 Task: Add a condition where "Channel Is Satisfaction prediction" in new tickets in your groups.
Action: Mouse moved to (144, 502)
Screenshot: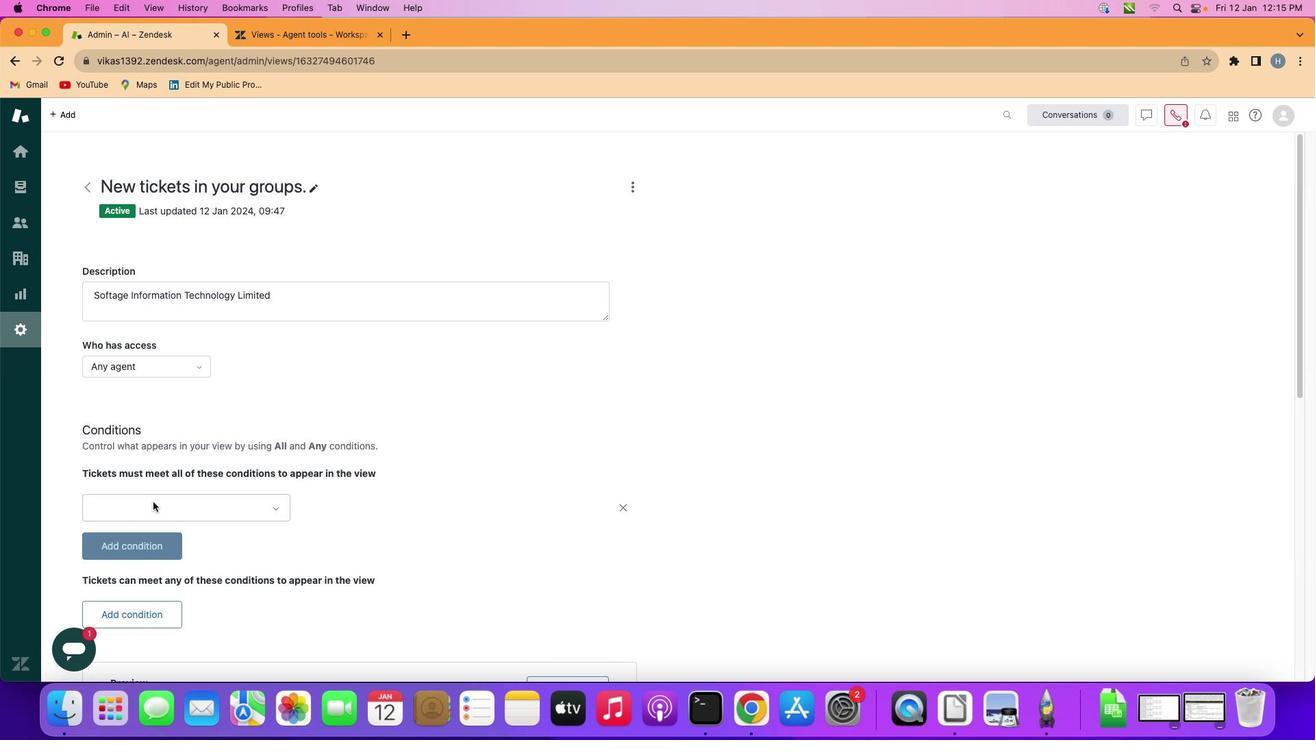 
Action: Mouse pressed left at (144, 502)
Screenshot: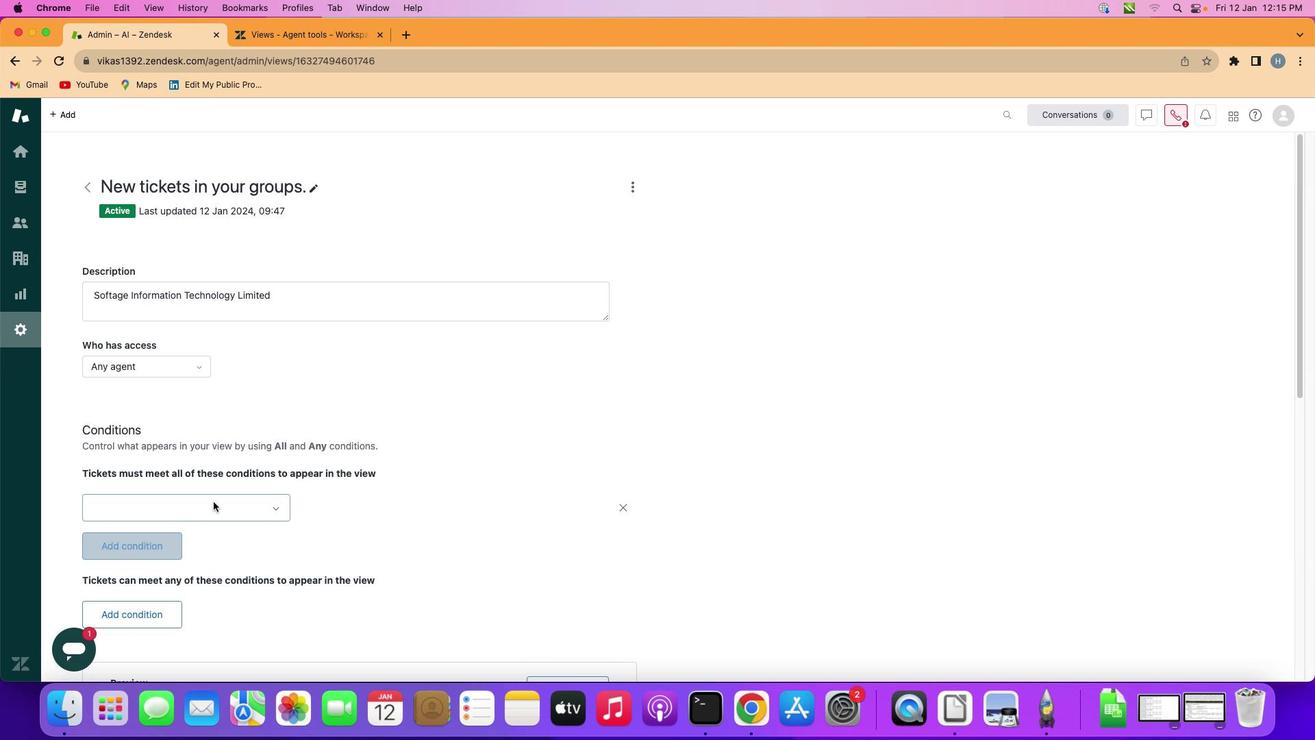 
Action: Mouse moved to (229, 503)
Screenshot: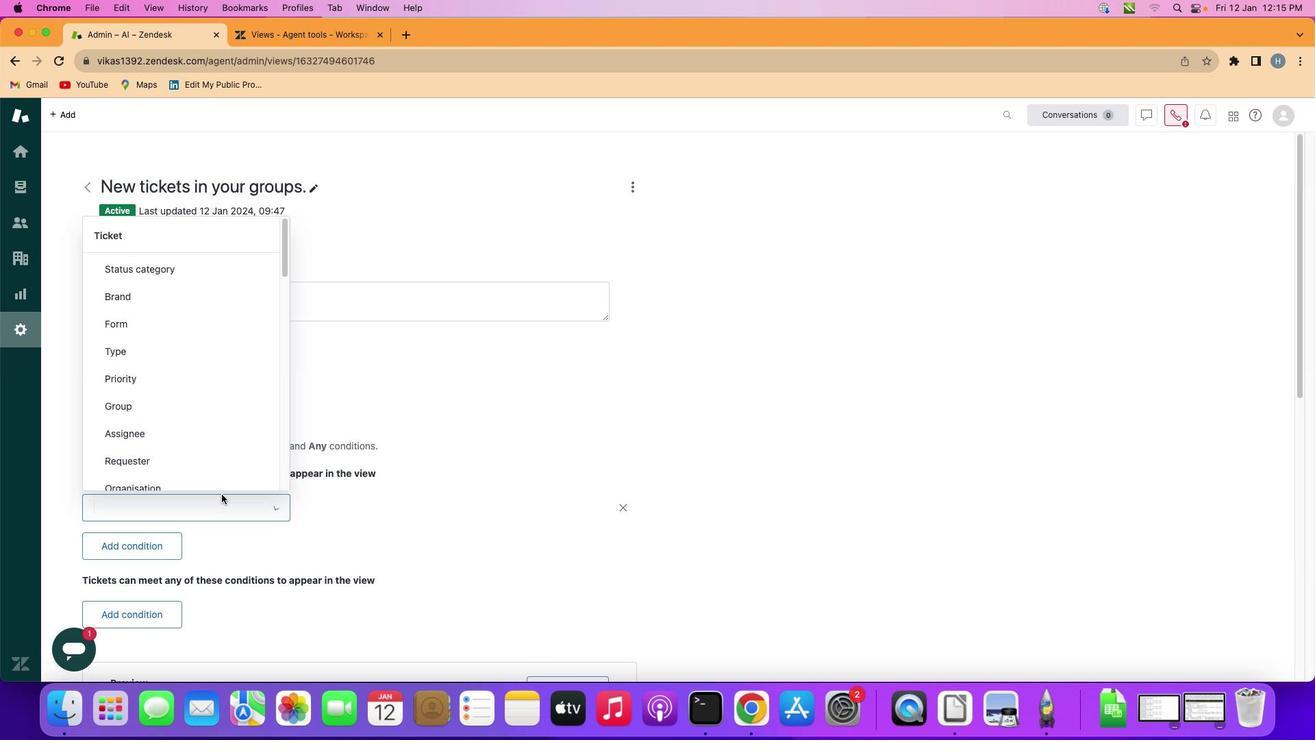 
Action: Mouse pressed left at (229, 503)
Screenshot: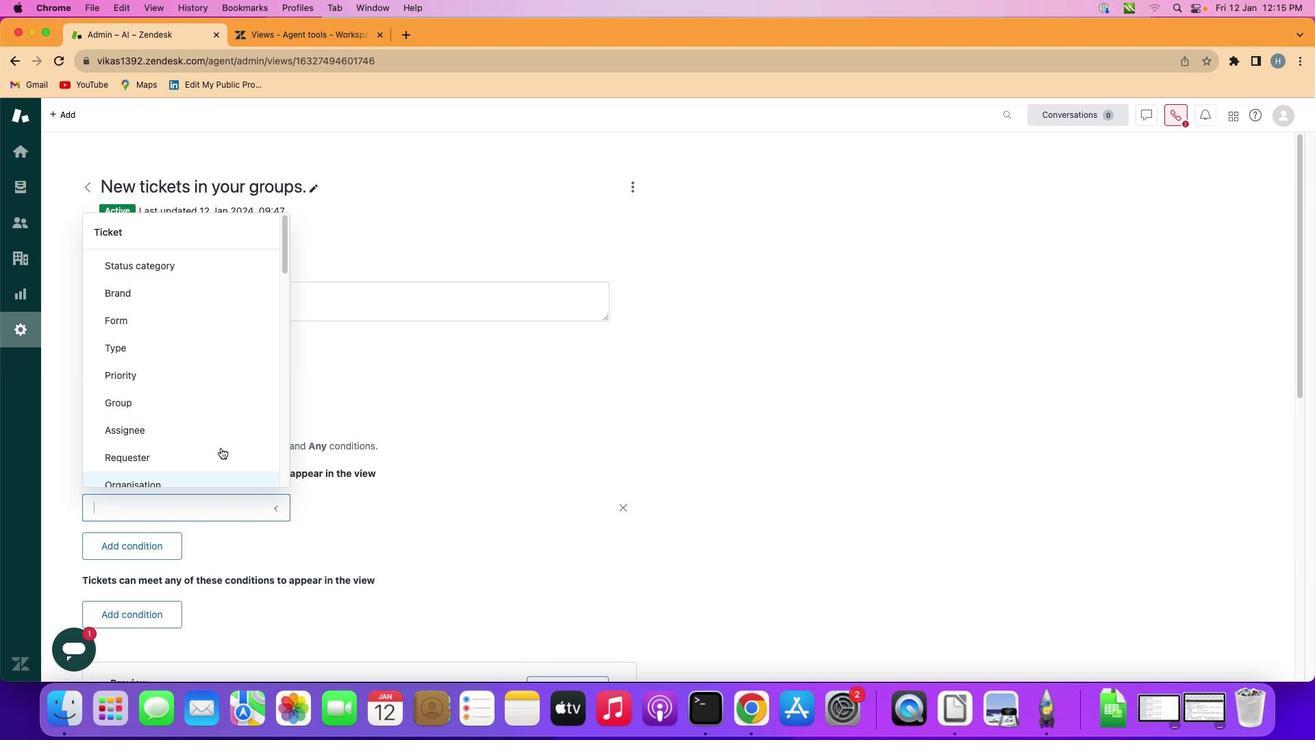 
Action: Mouse moved to (209, 357)
Screenshot: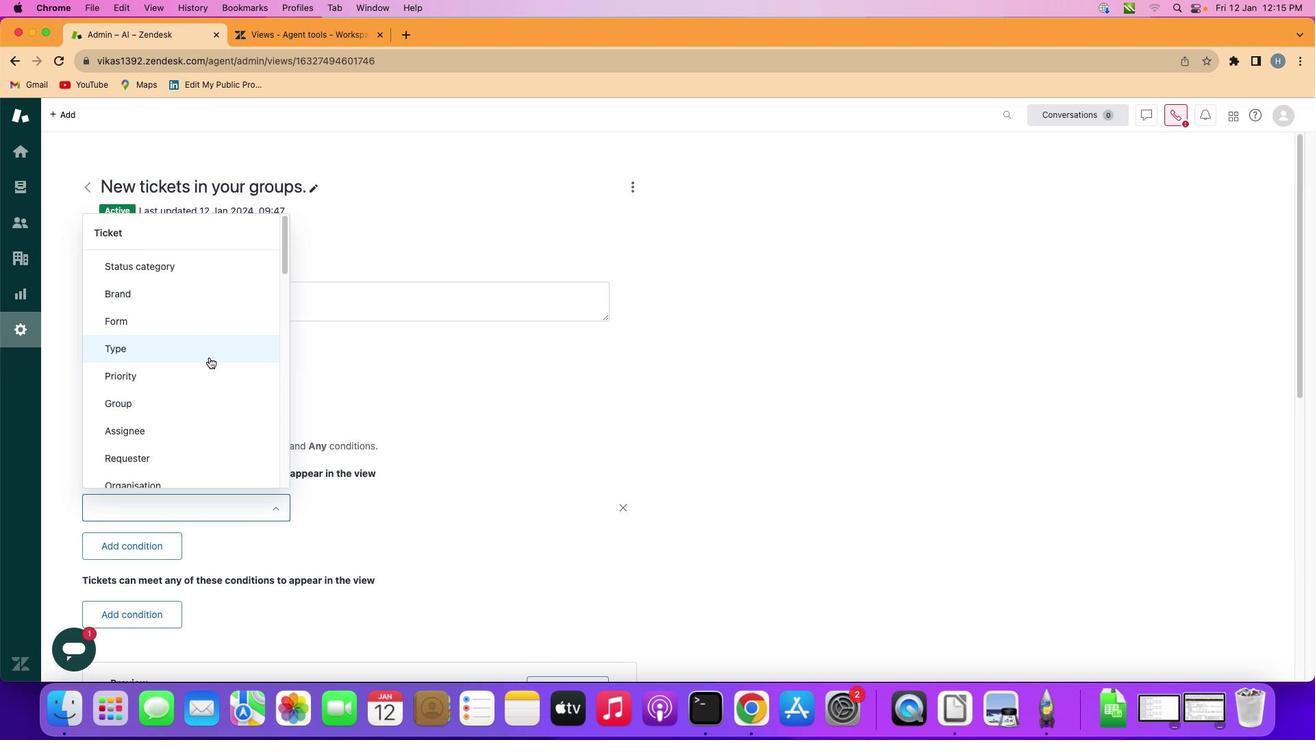 
Action: Mouse scrolled (209, 357) with delta (0, 0)
Screenshot: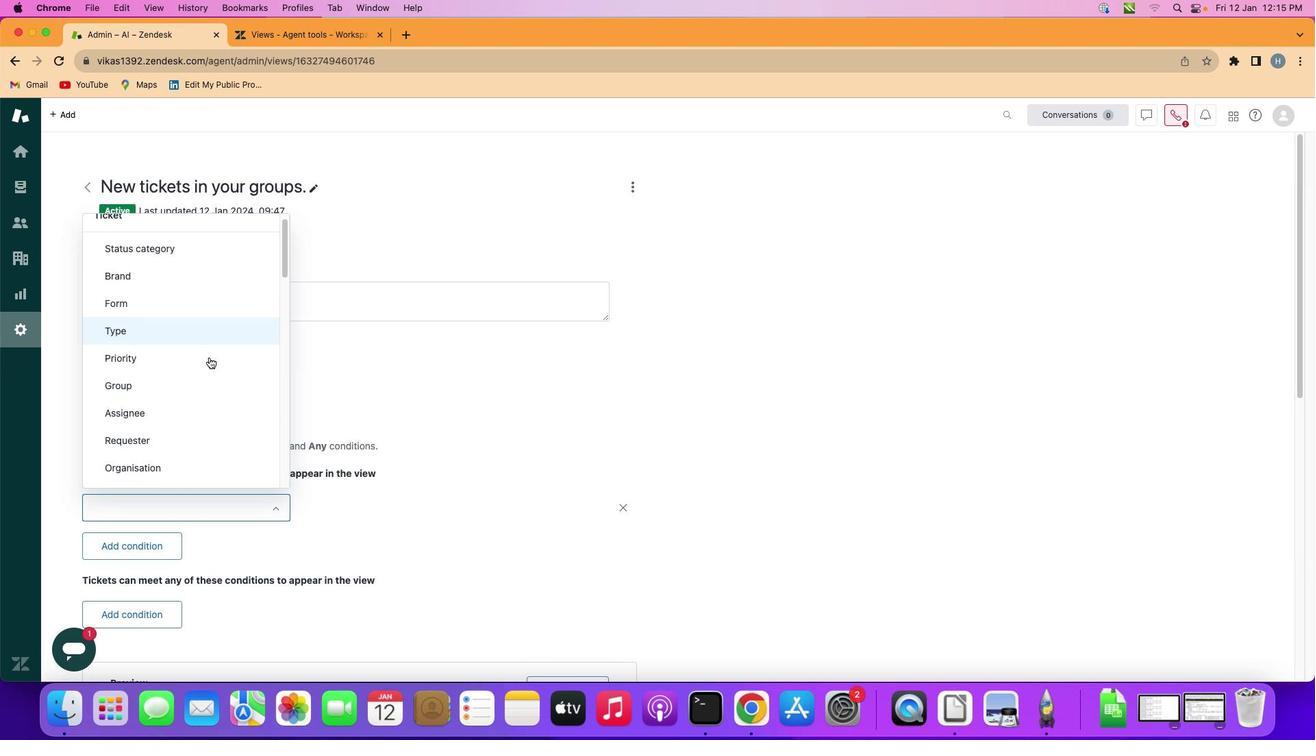 
Action: Mouse scrolled (209, 357) with delta (0, 0)
Screenshot: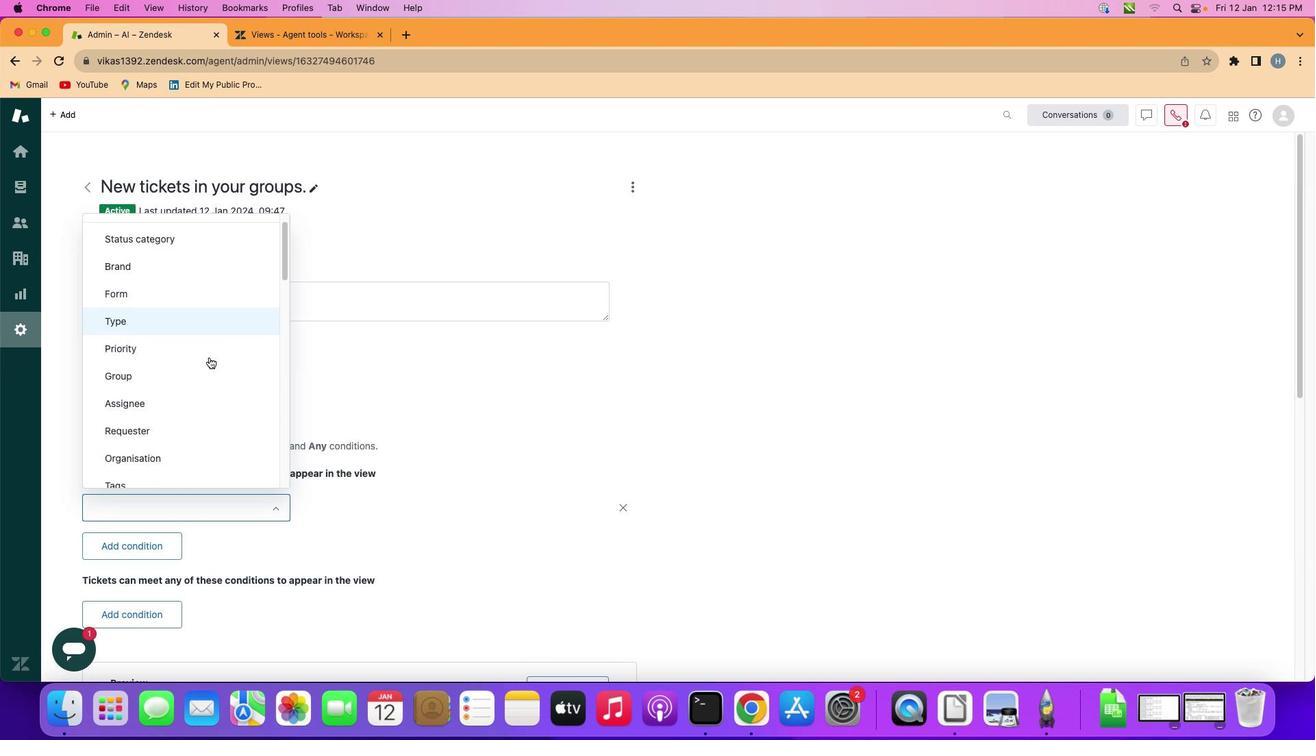 
Action: Mouse scrolled (209, 357) with delta (0, 0)
Screenshot: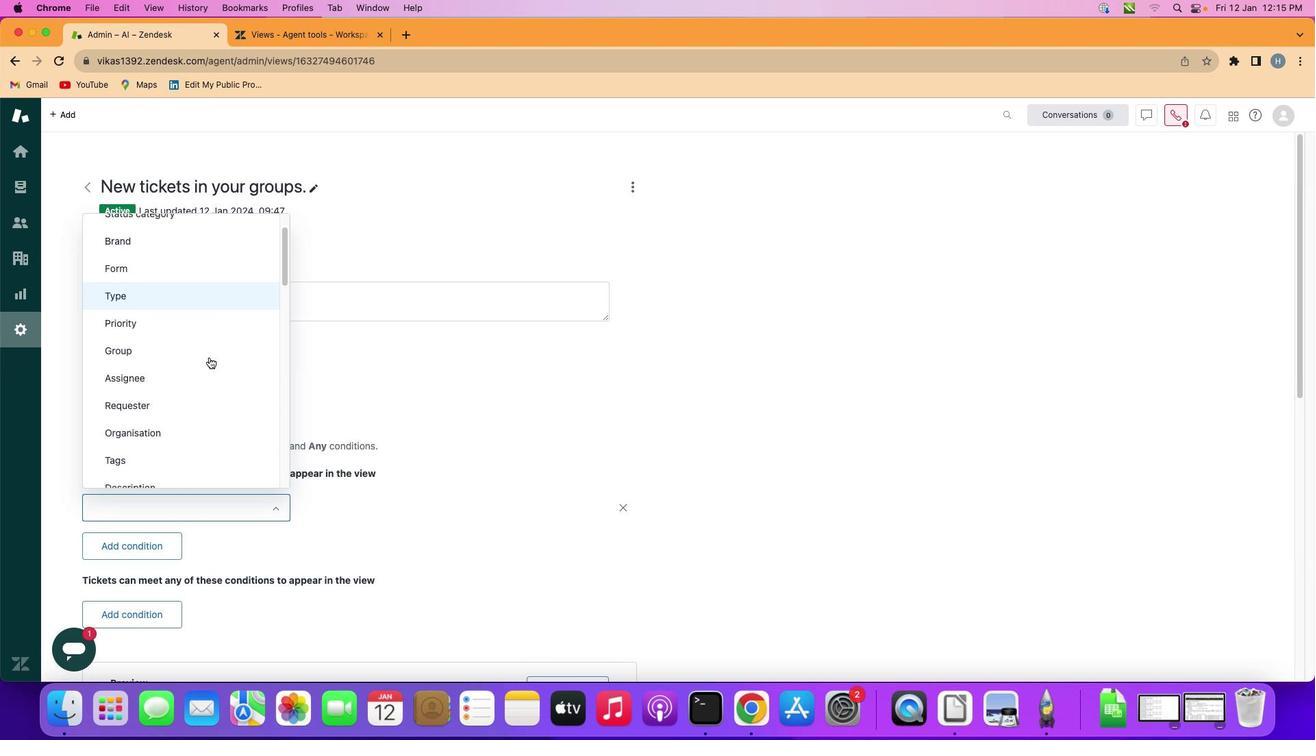 
Action: Mouse scrolled (209, 357) with delta (0, 0)
Screenshot: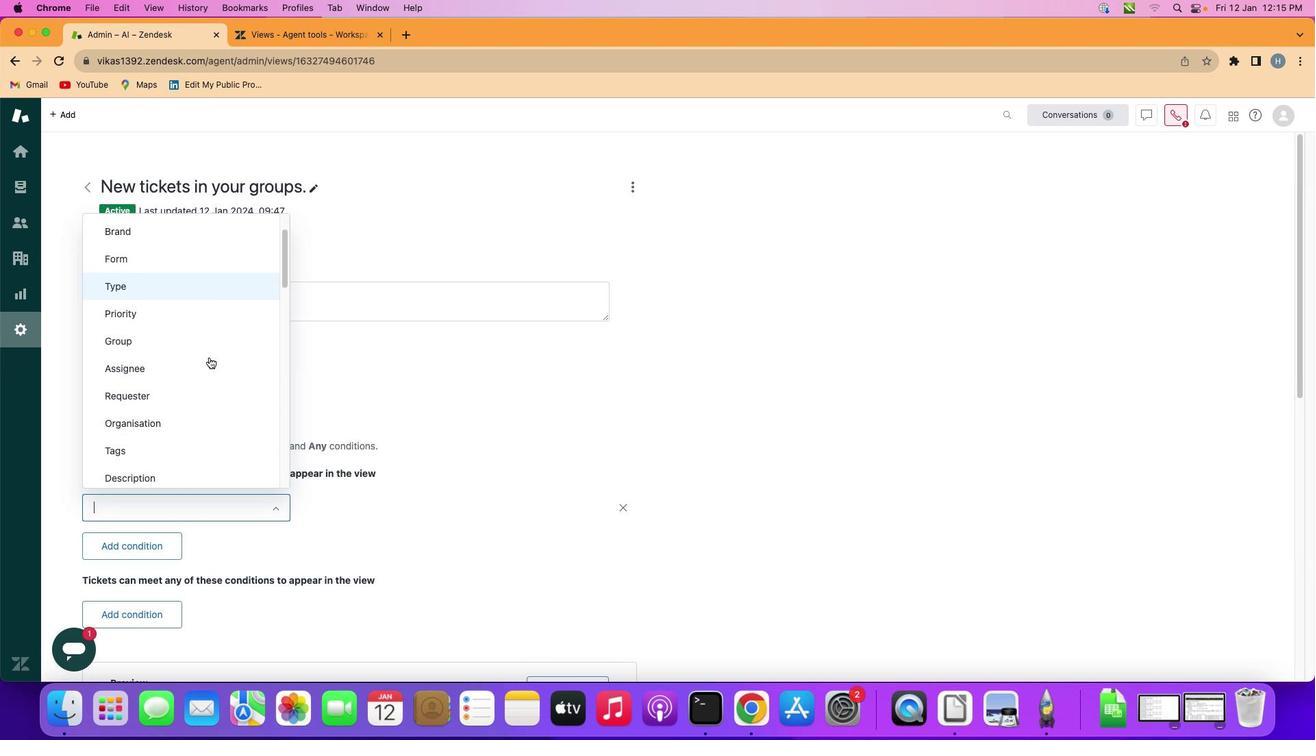 
Action: Mouse moved to (209, 357)
Screenshot: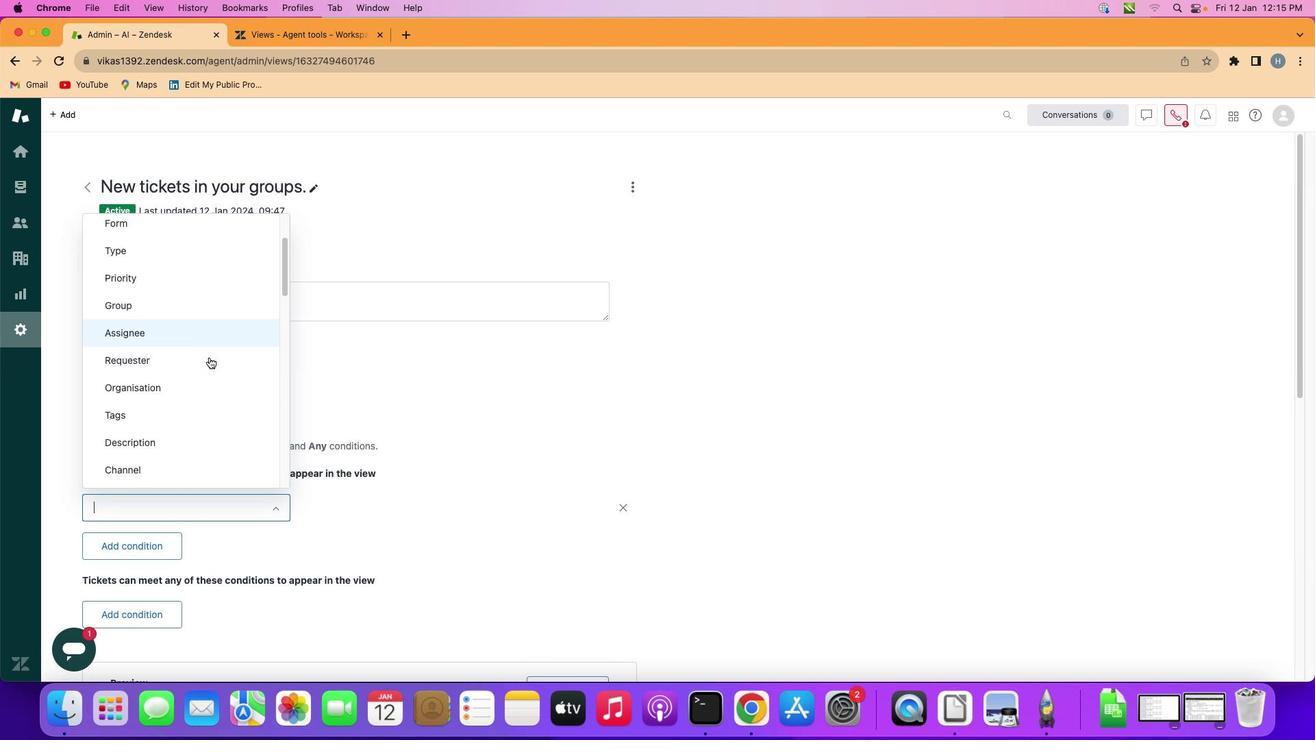 
Action: Mouse scrolled (209, 357) with delta (0, 0)
Screenshot: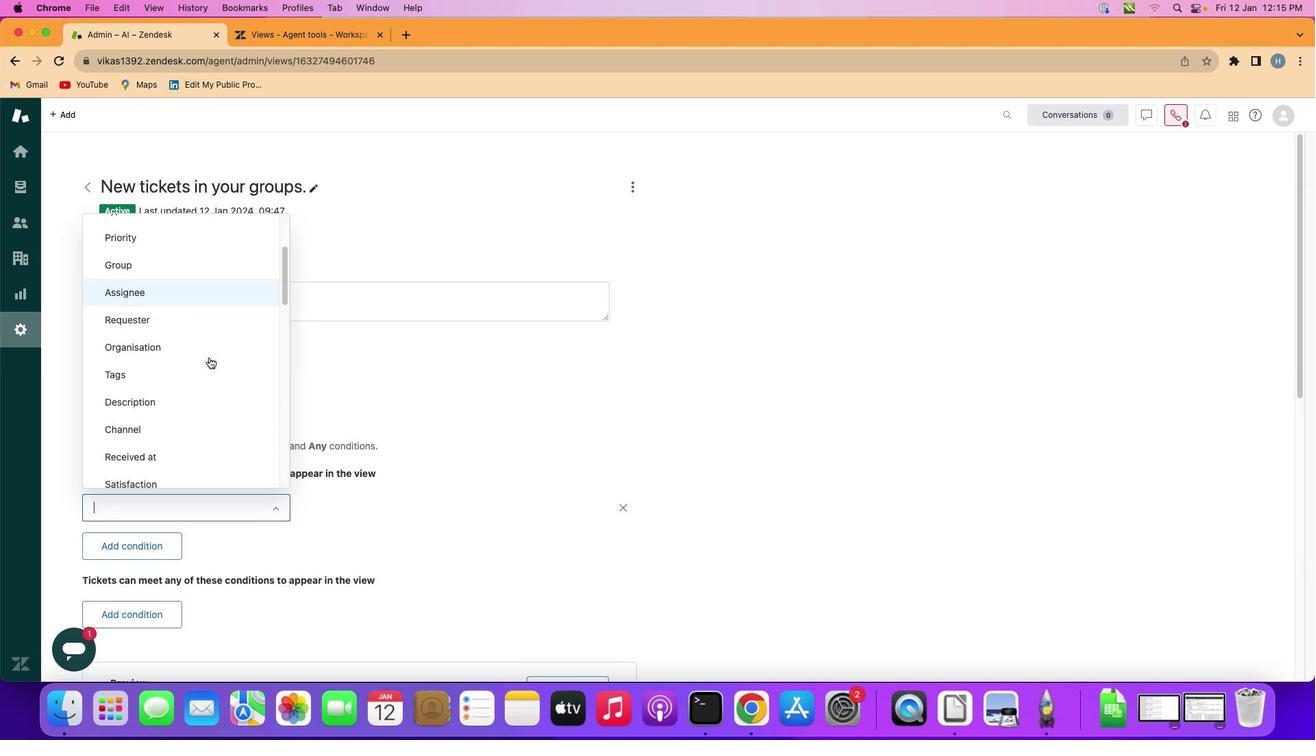 
Action: Mouse scrolled (209, 357) with delta (0, 0)
Screenshot: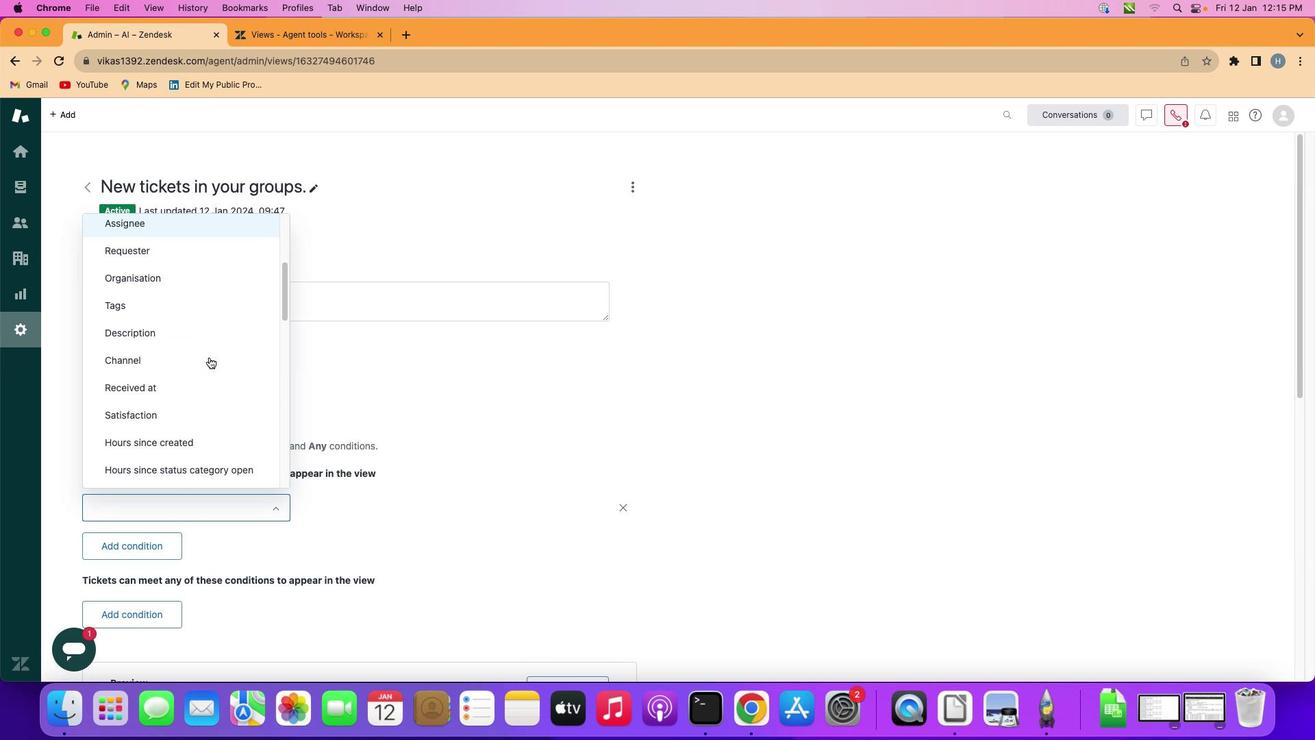
Action: Mouse scrolled (209, 357) with delta (0, 0)
Screenshot: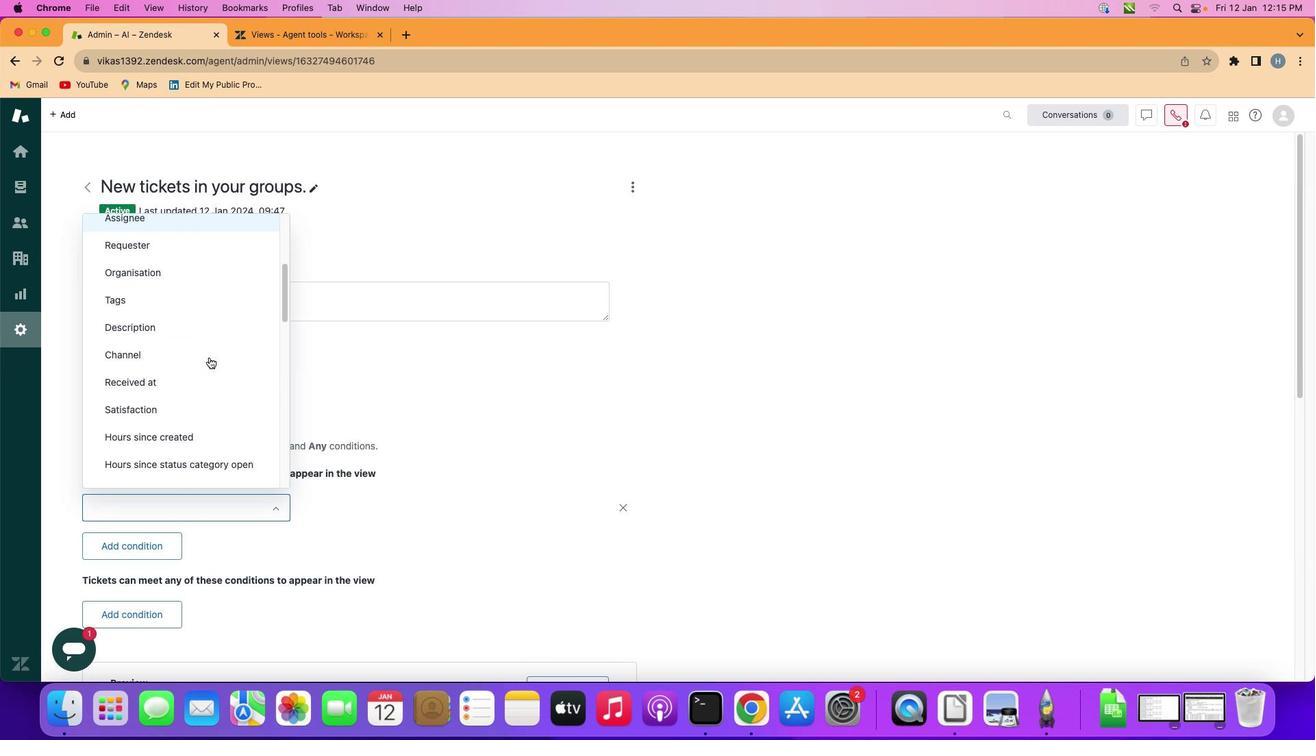 
Action: Mouse scrolled (209, 357) with delta (0, 0)
Screenshot: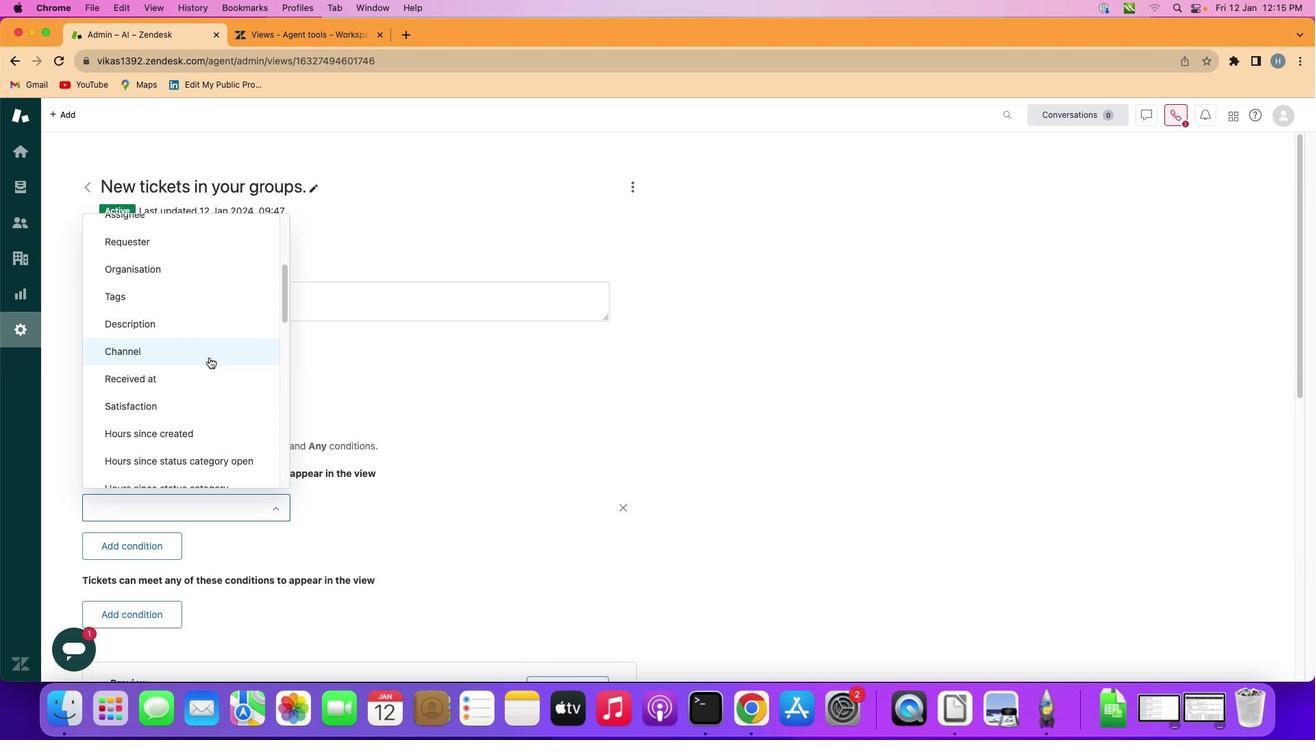 
Action: Mouse moved to (211, 357)
Screenshot: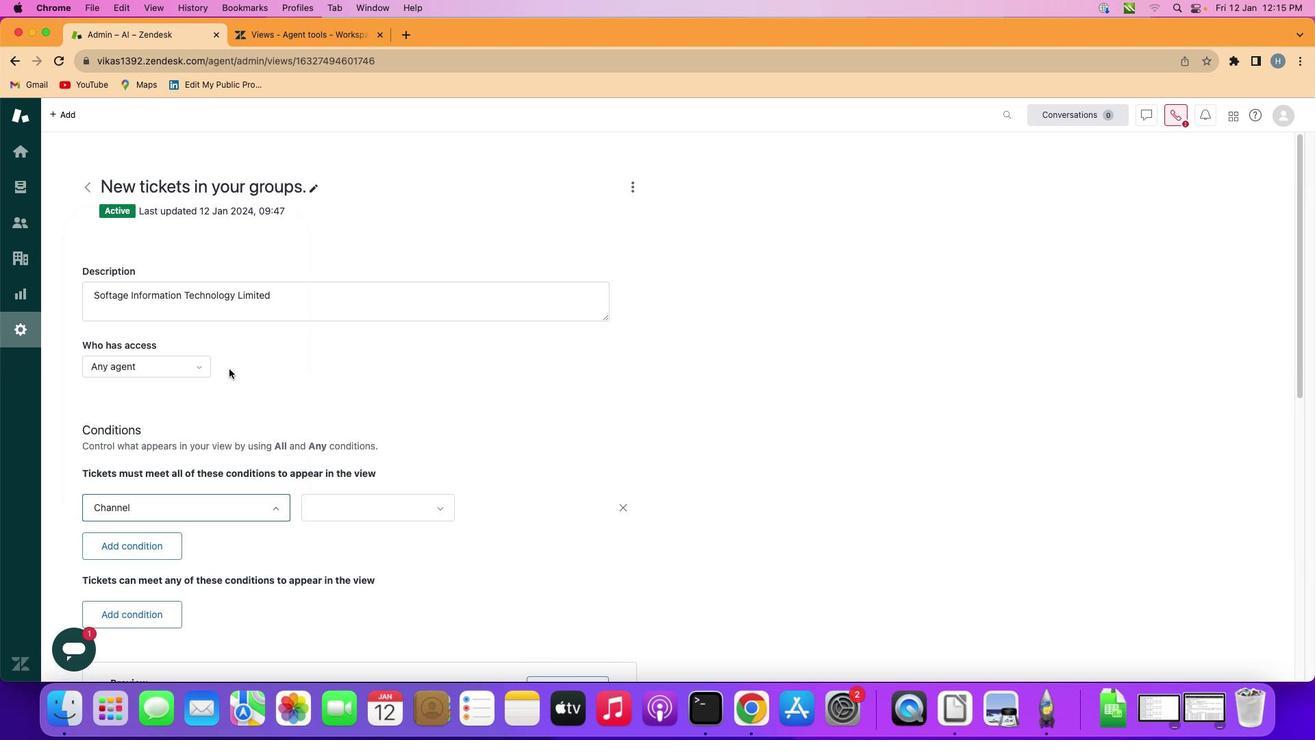 
Action: Mouse pressed left at (211, 357)
Screenshot: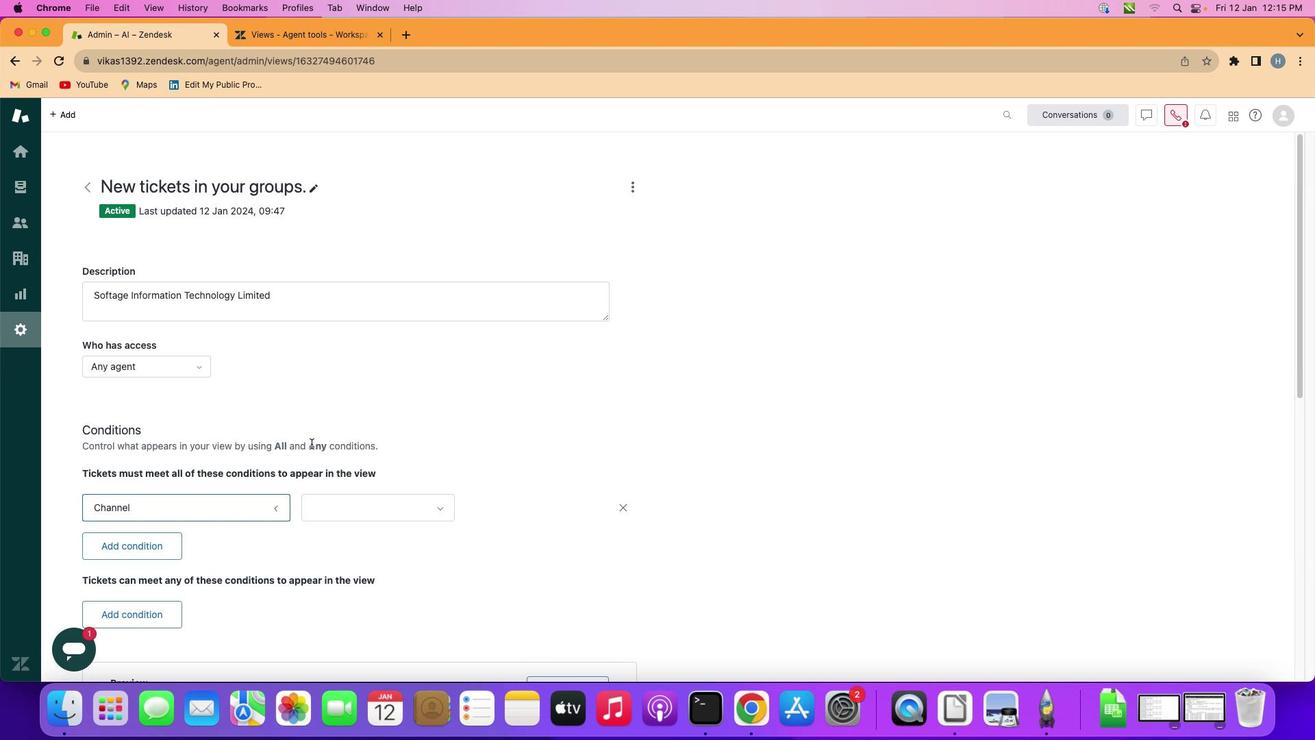 
Action: Mouse moved to (368, 492)
Screenshot: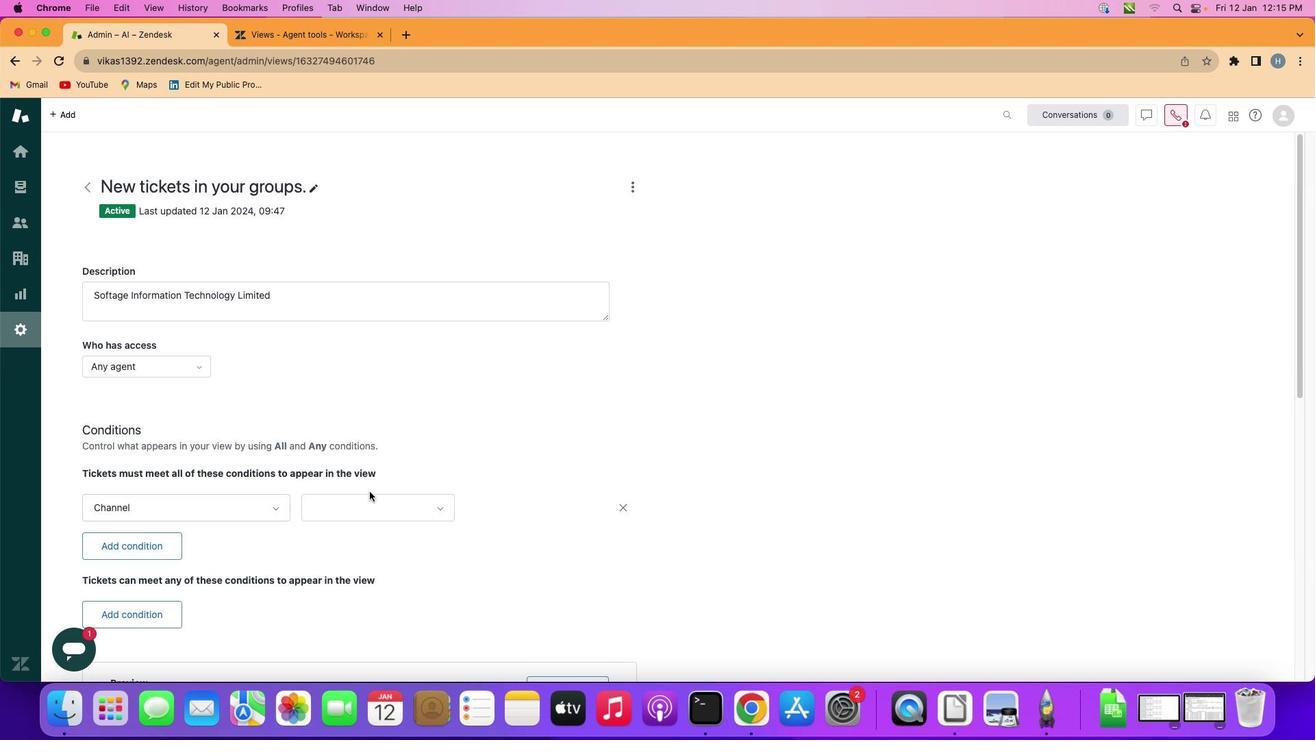 
Action: Mouse pressed left at (368, 492)
Screenshot: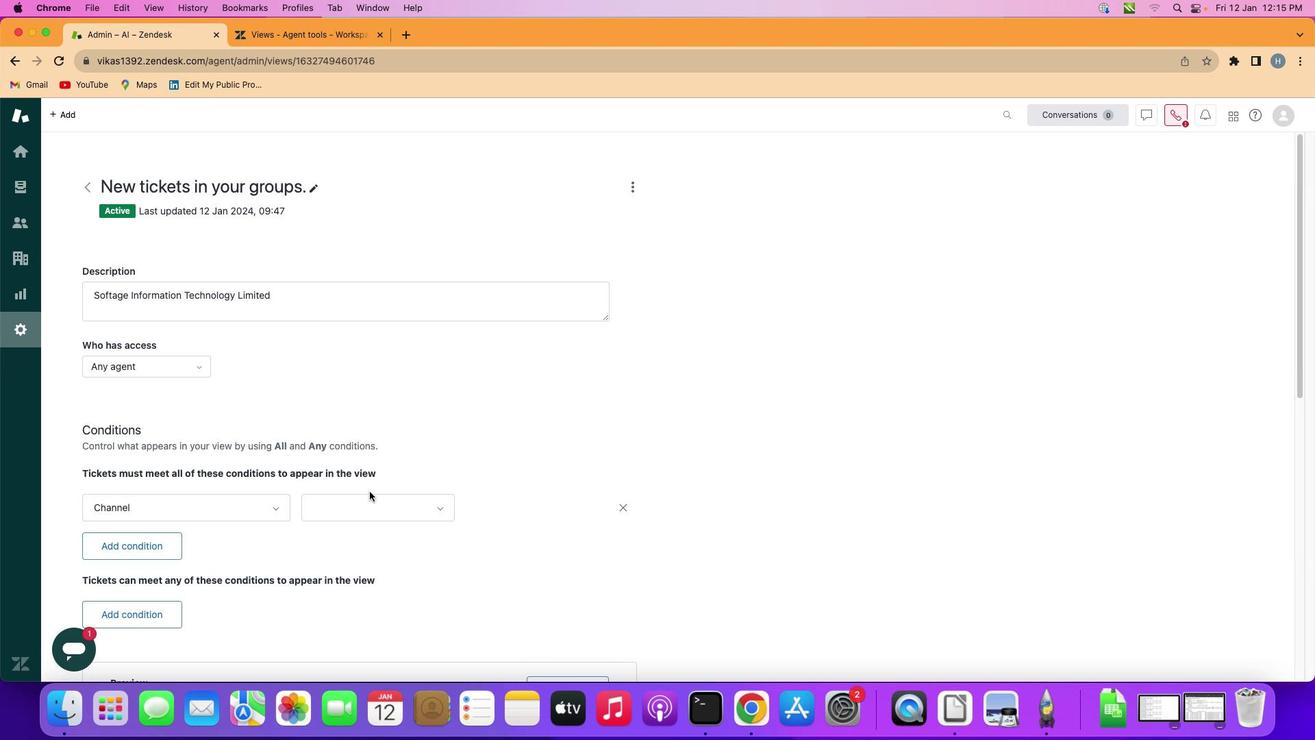 
Action: Mouse moved to (369, 505)
Screenshot: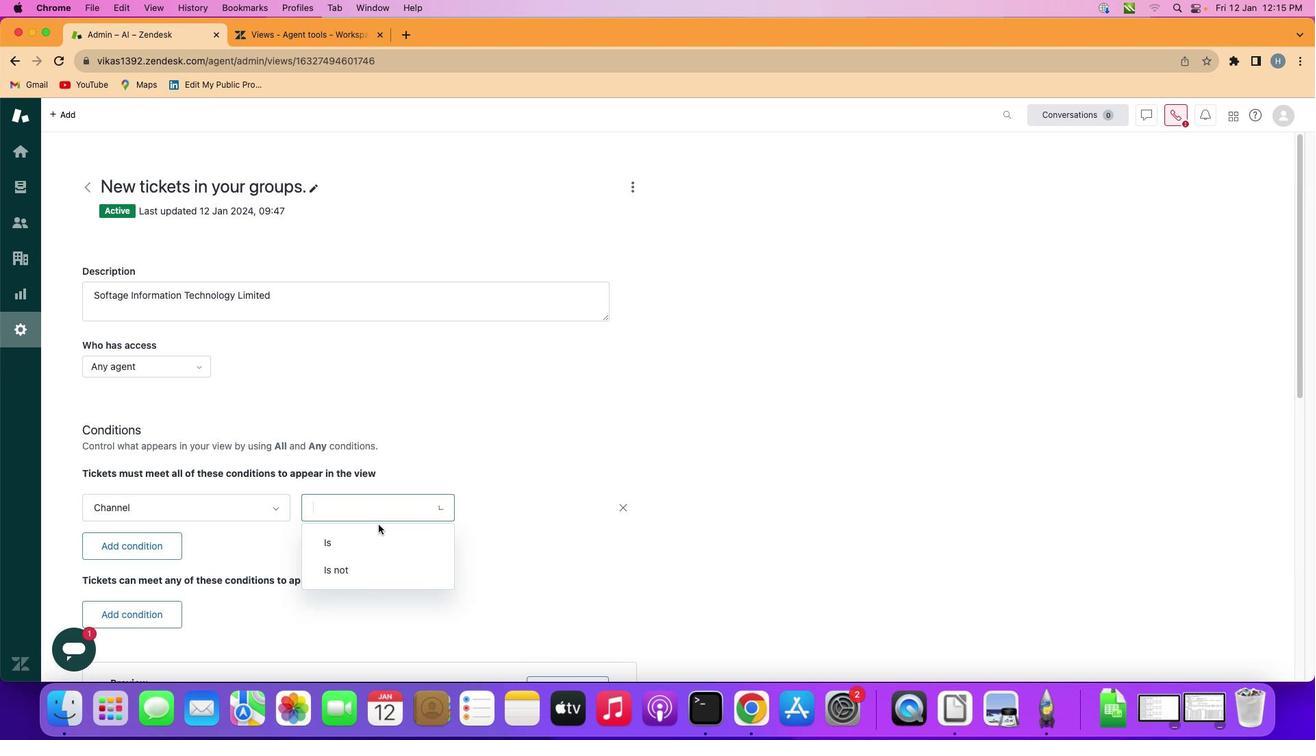 
Action: Mouse pressed left at (369, 505)
Screenshot: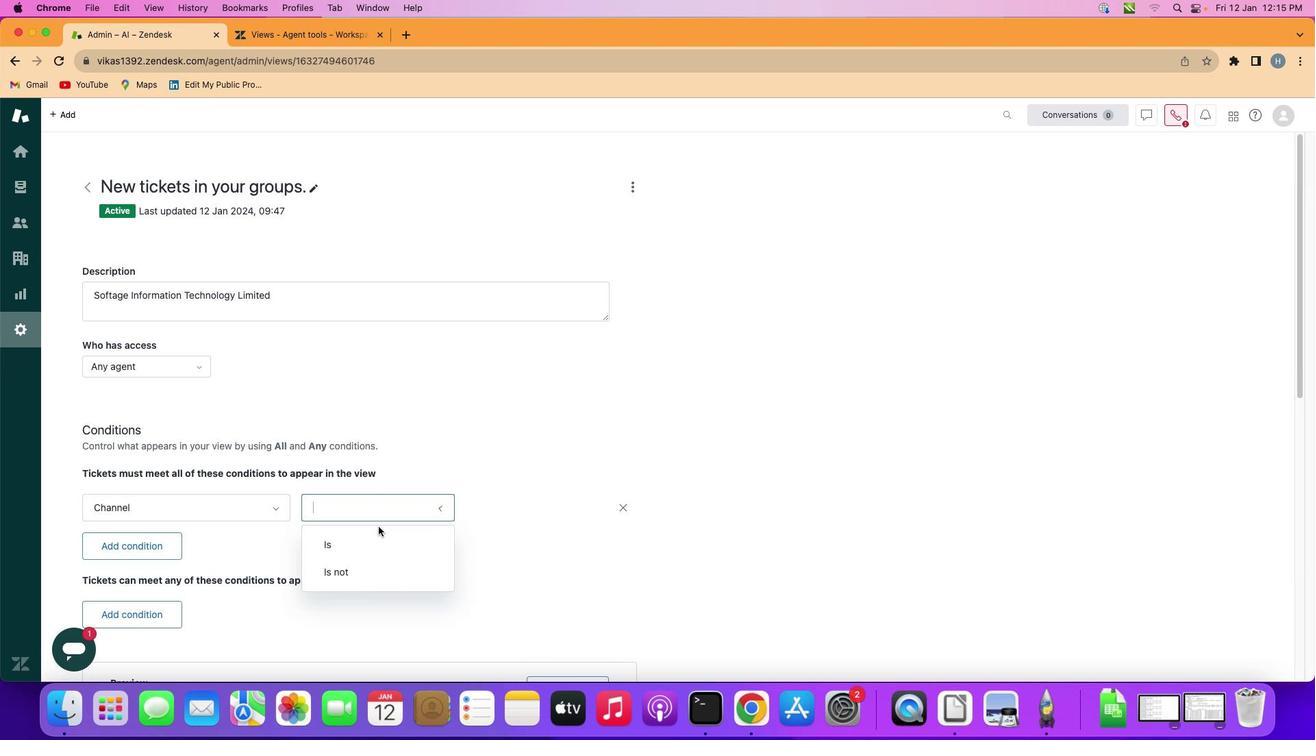 
Action: Mouse moved to (379, 529)
Screenshot: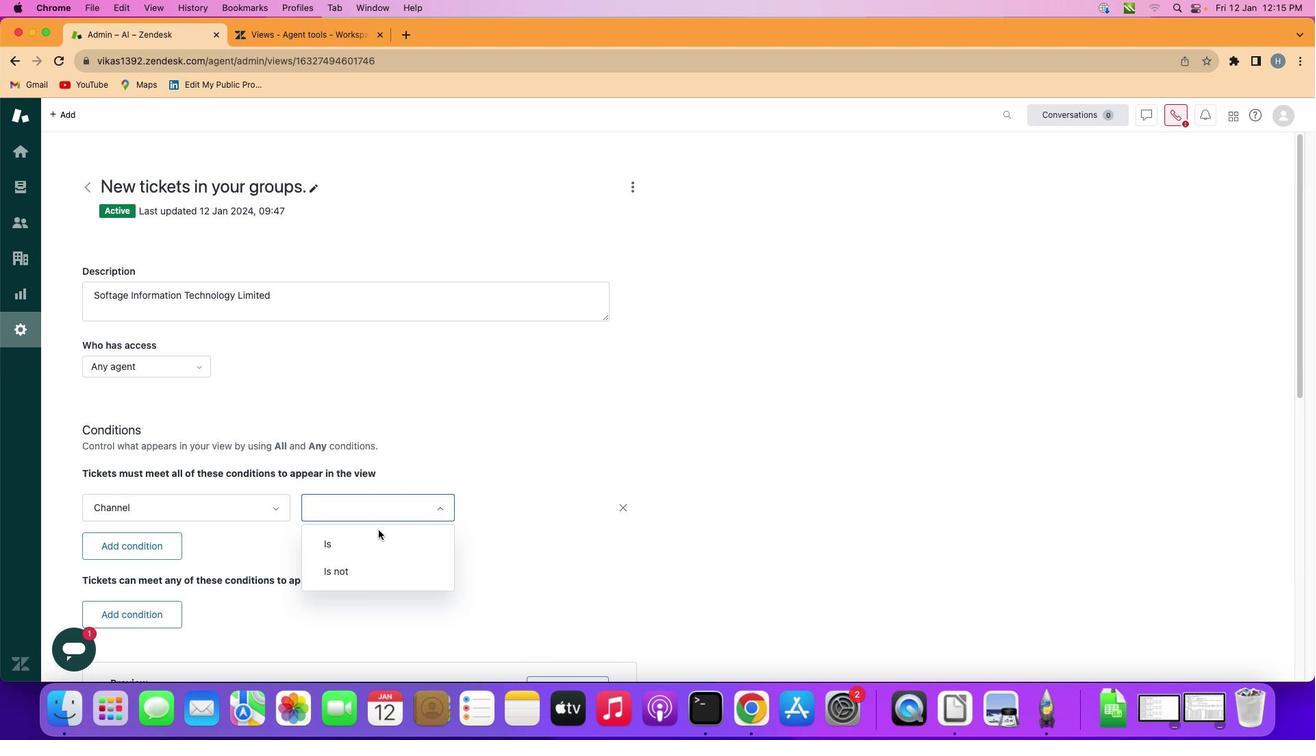 
Action: Mouse pressed left at (379, 529)
Screenshot: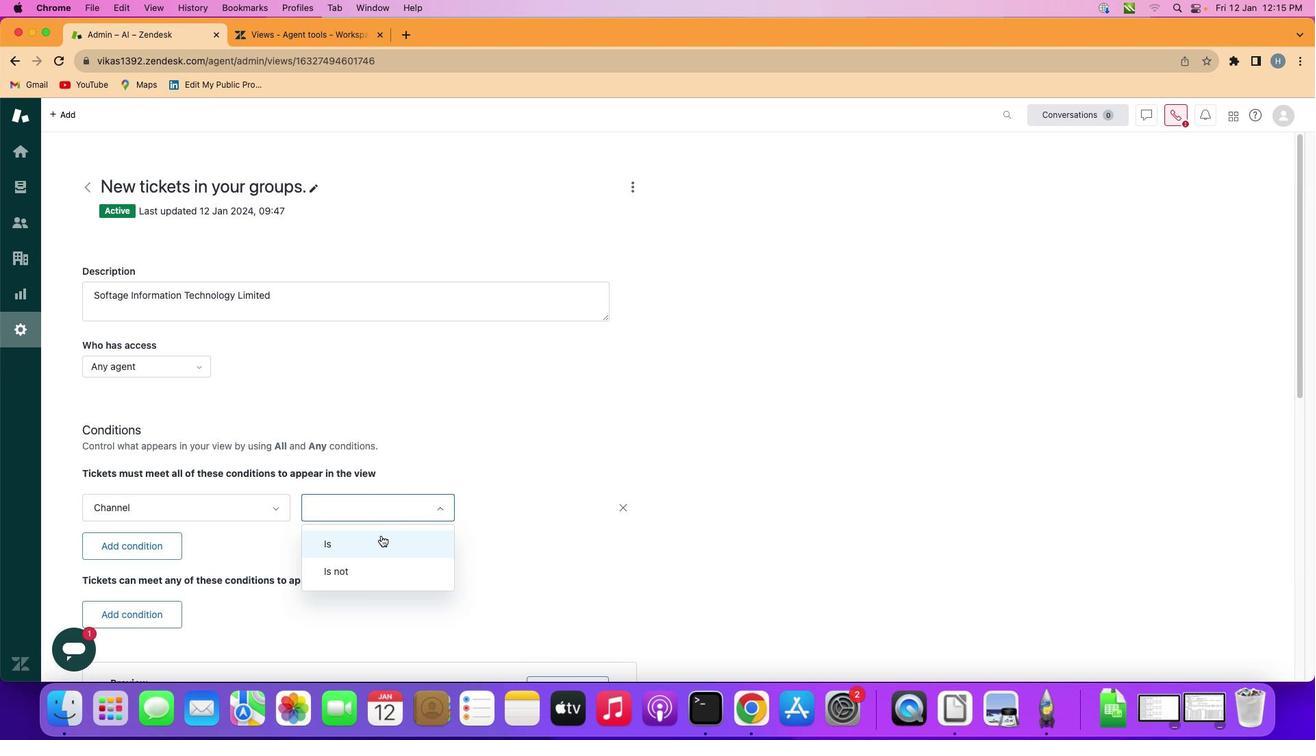 
Action: Mouse moved to (383, 541)
Screenshot: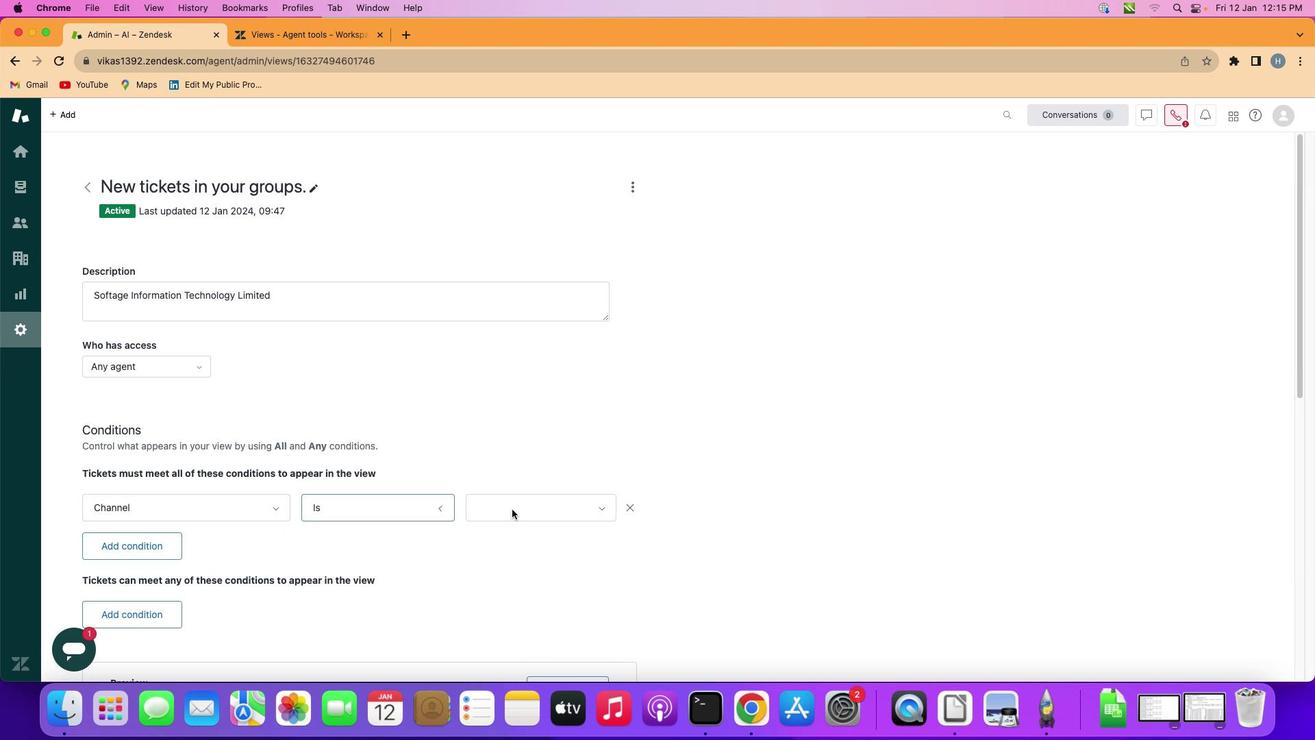 
Action: Mouse pressed left at (383, 541)
Screenshot: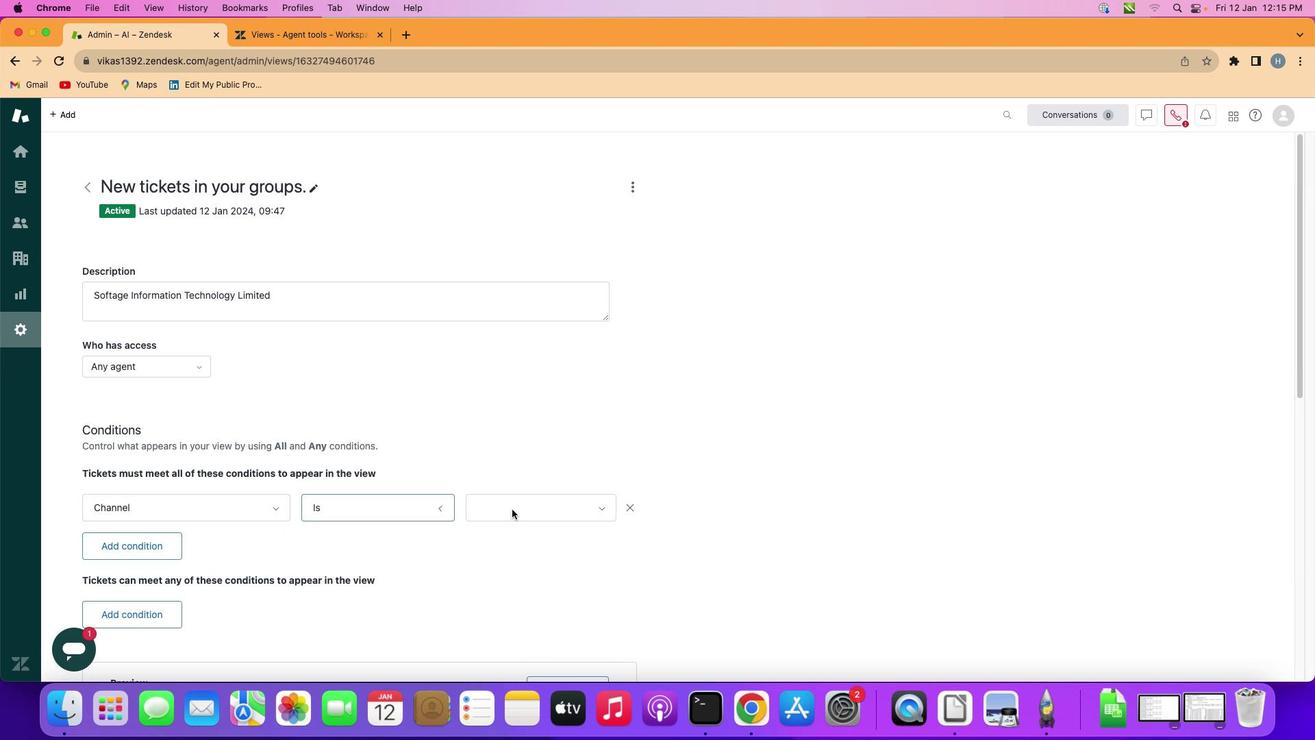 
Action: Mouse moved to (540, 503)
Screenshot: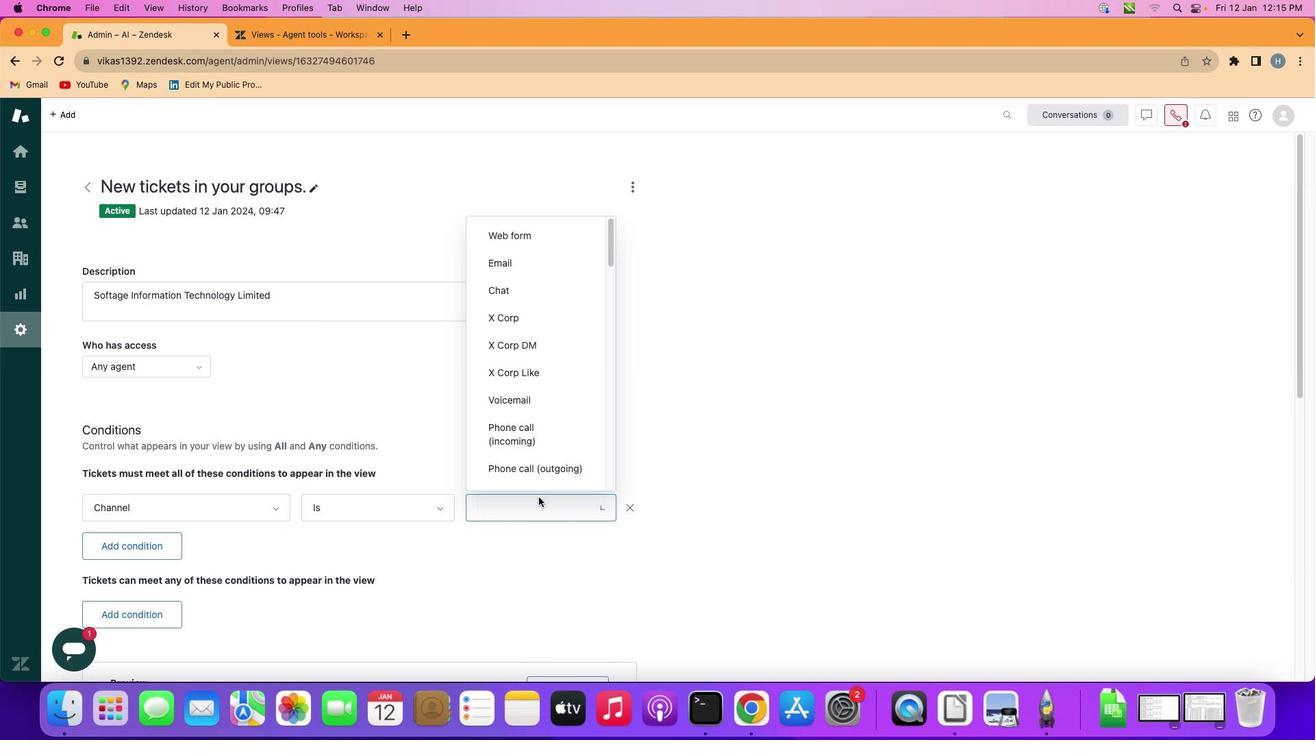 
Action: Mouse pressed left at (540, 503)
Screenshot: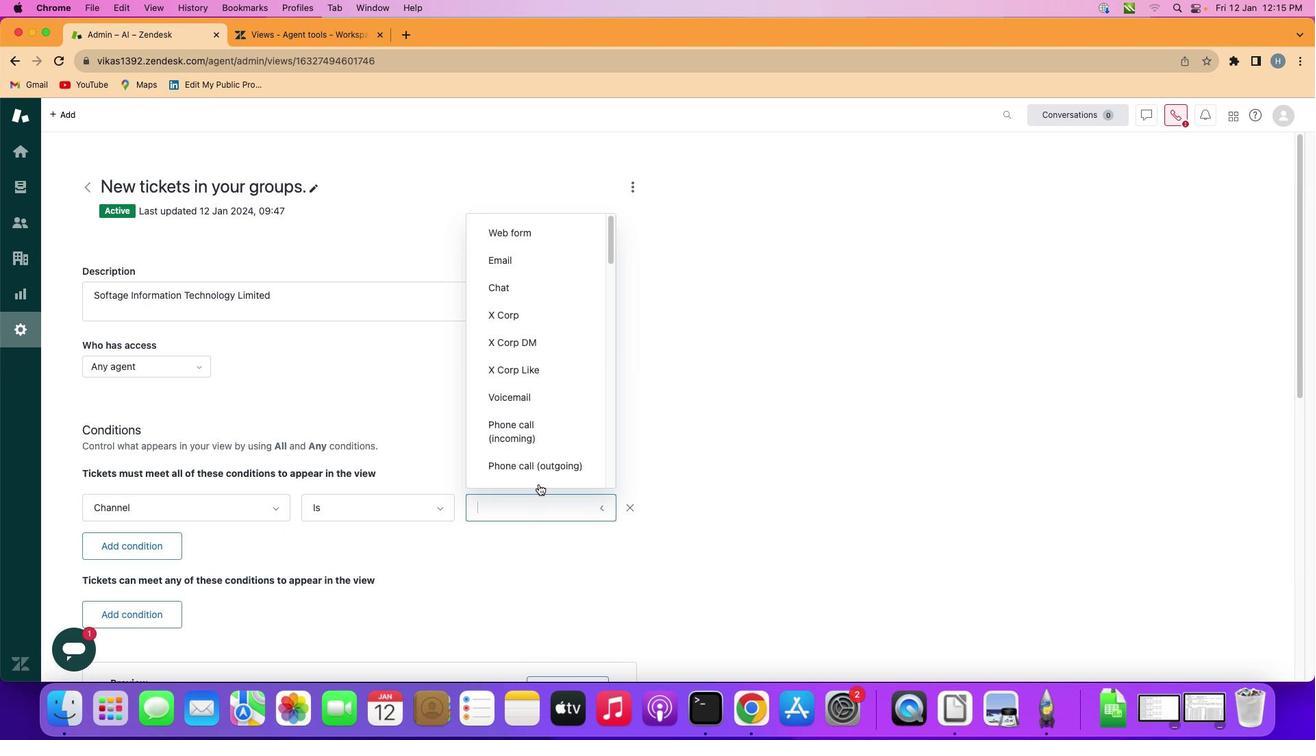 
Action: Mouse moved to (524, 361)
Screenshot: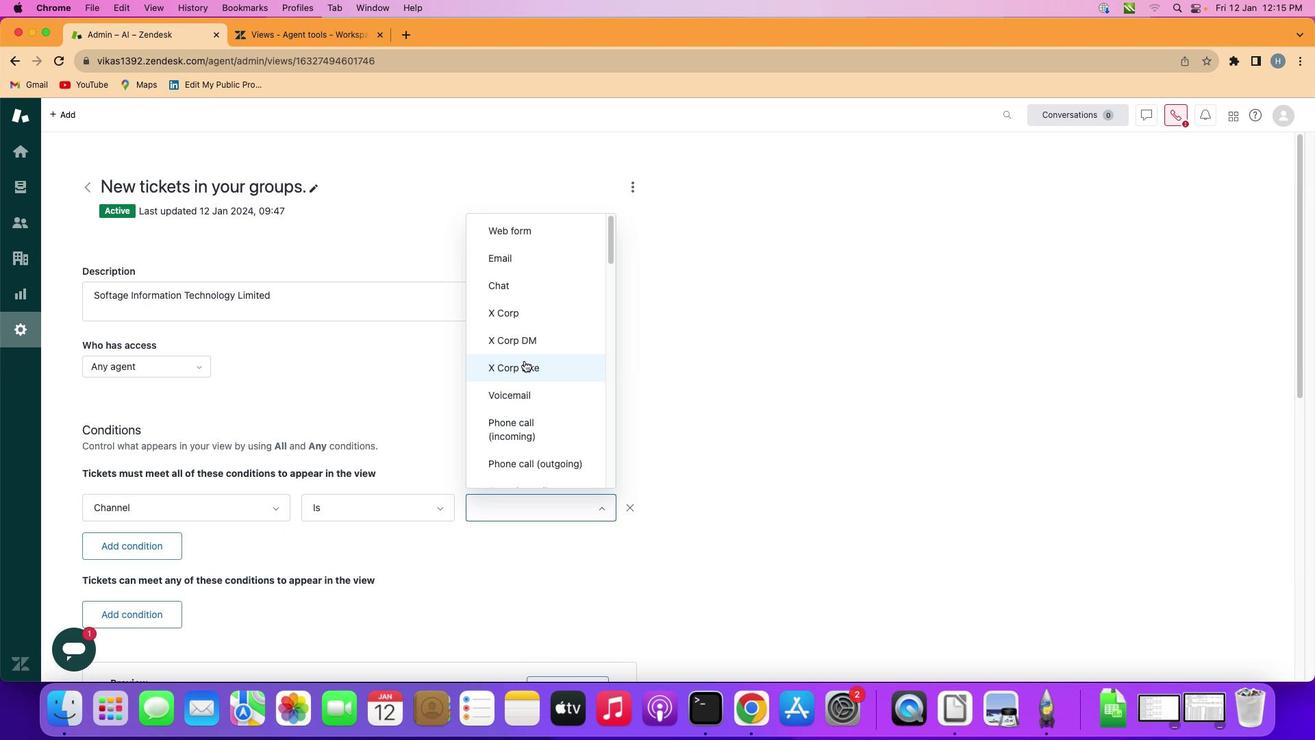 
Action: Mouse scrolled (524, 361) with delta (0, 0)
Screenshot: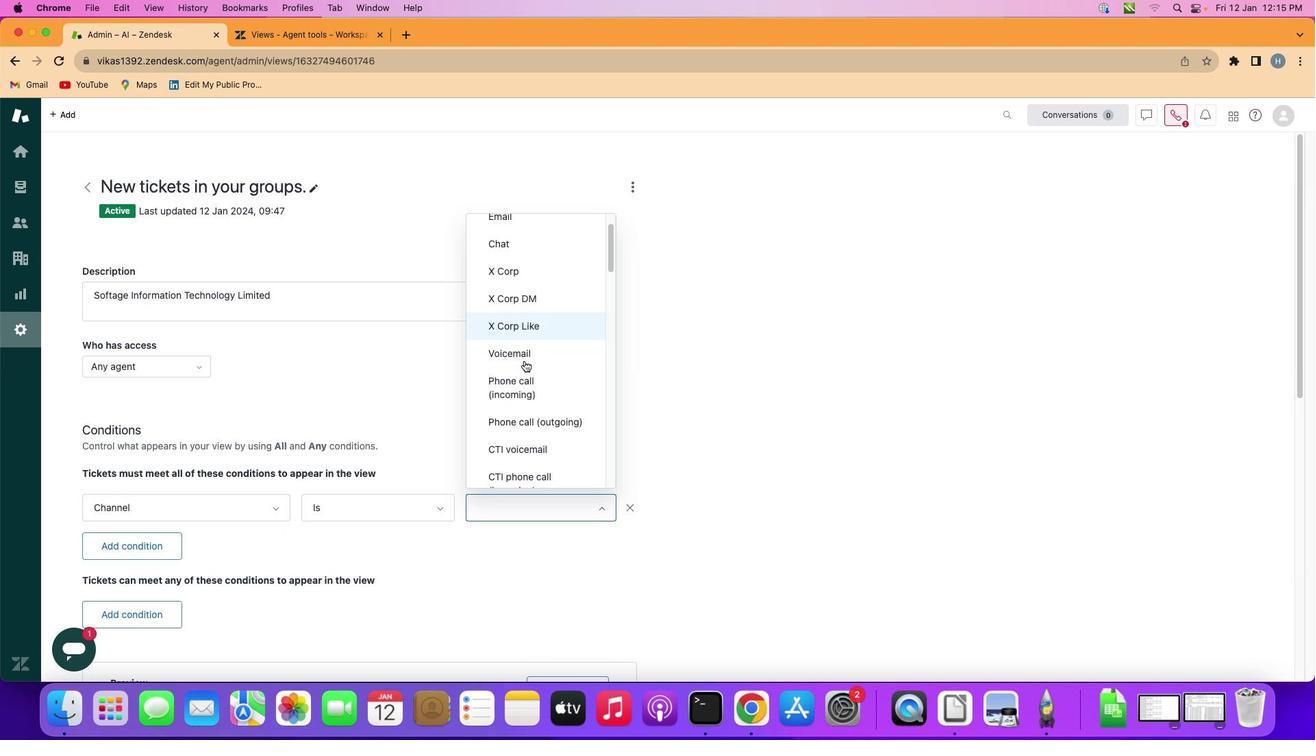 
Action: Mouse scrolled (524, 361) with delta (0, 0)
Screenshot: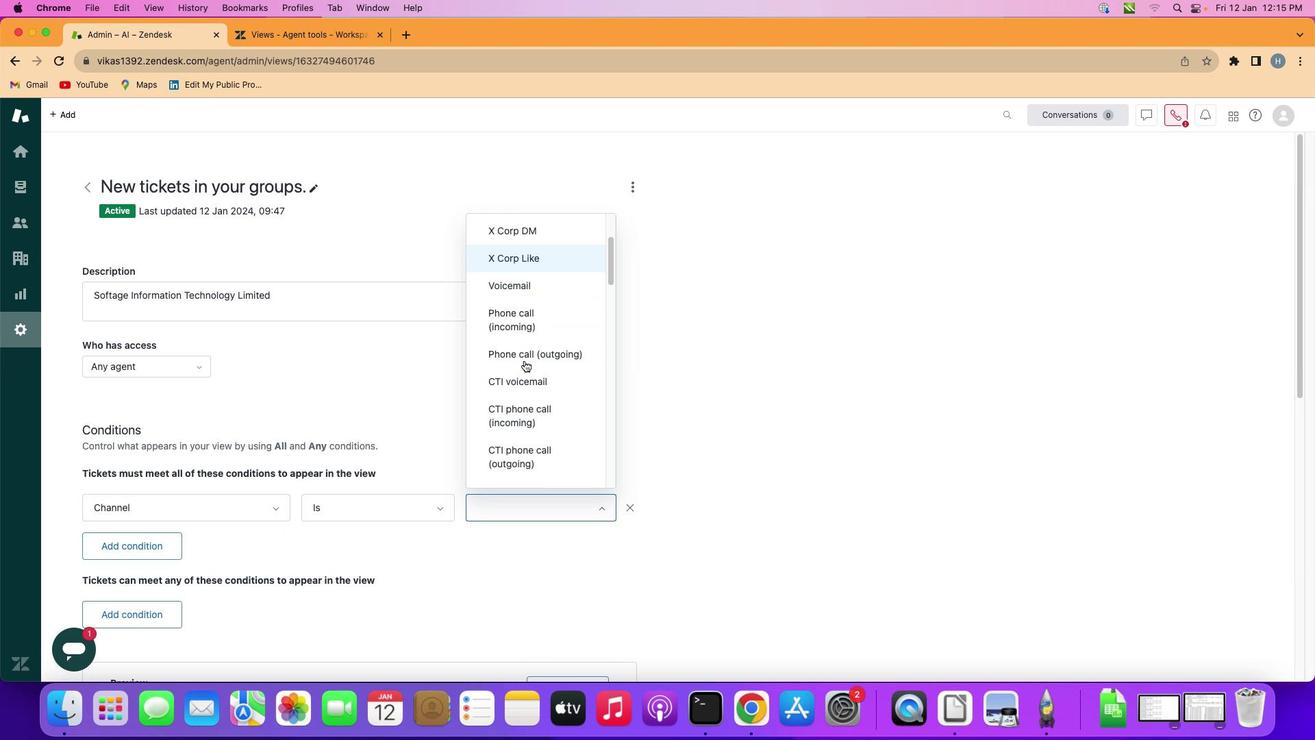
Action: Mouse scrolled (524, 361) with delta (0, 0)
Screenshot: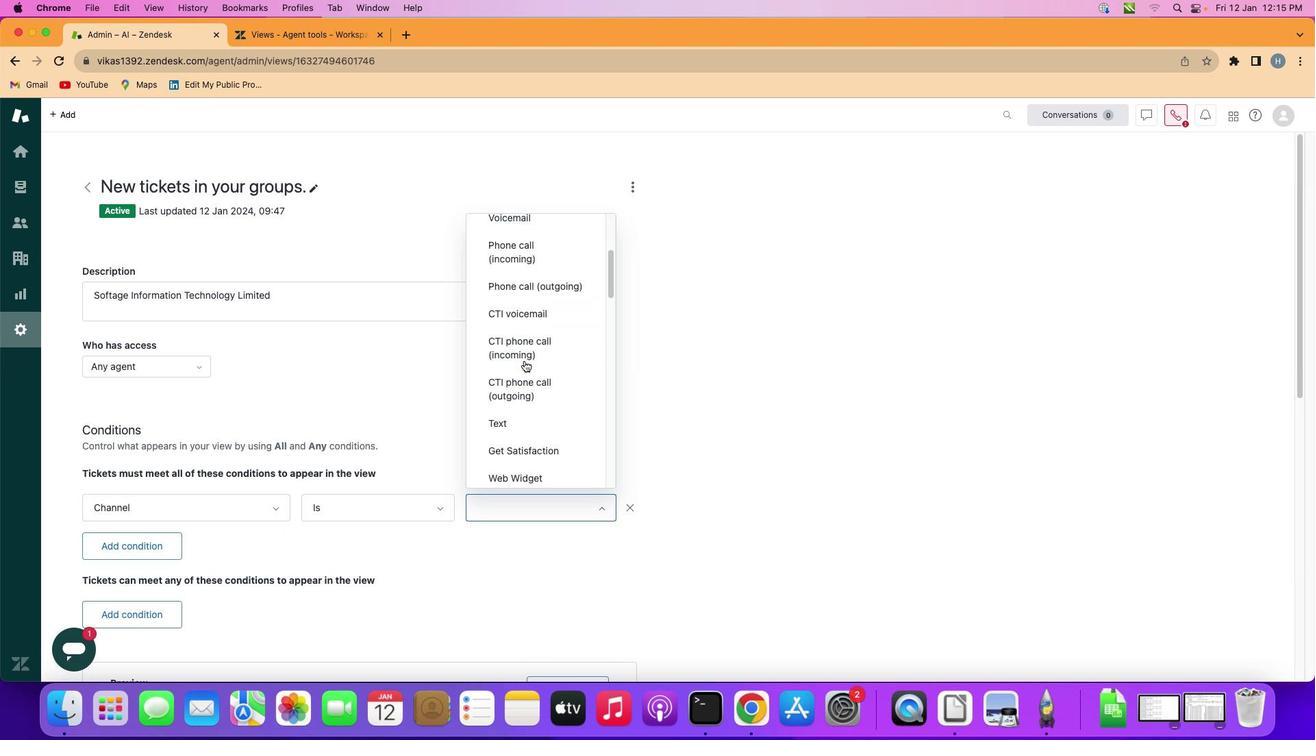 
Action: Mouse scrolled (524, 361) with delta (0, 0)
Screenshot: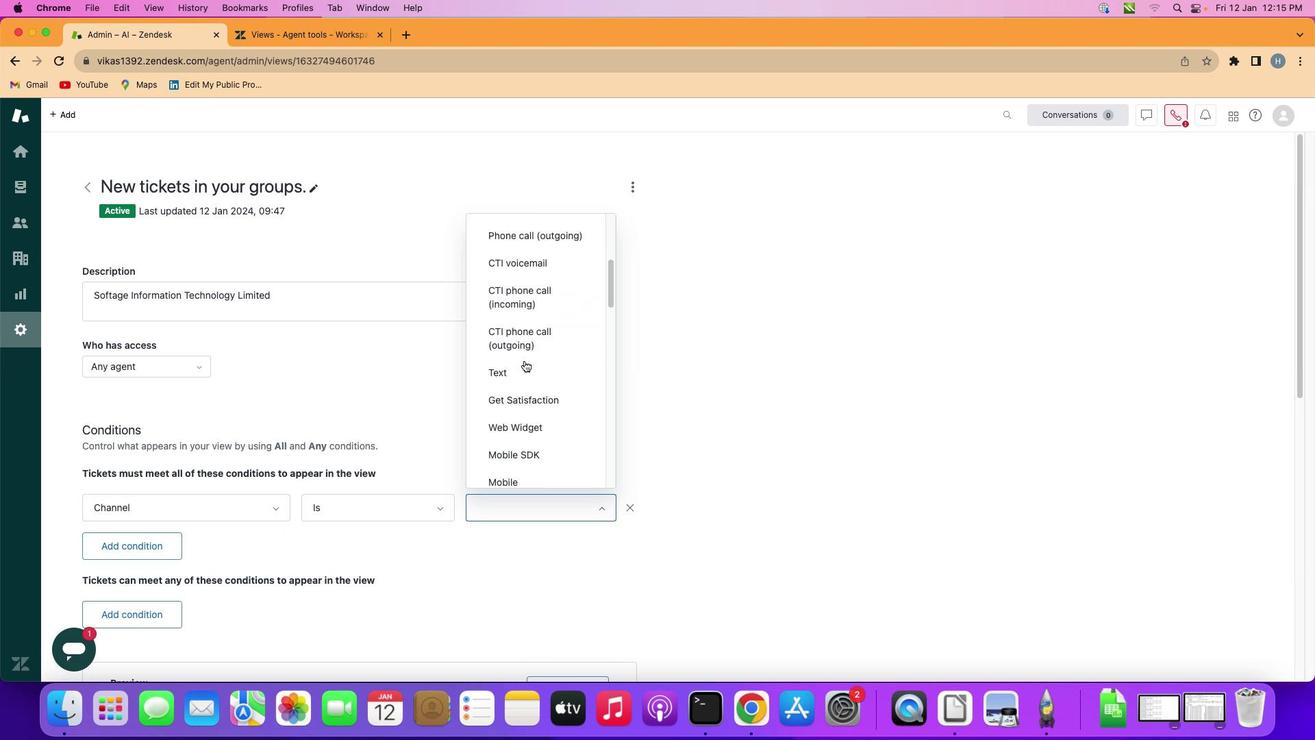 
Action: Mouse scrolled (524, 361) with delta (0, 0)
Screenshot: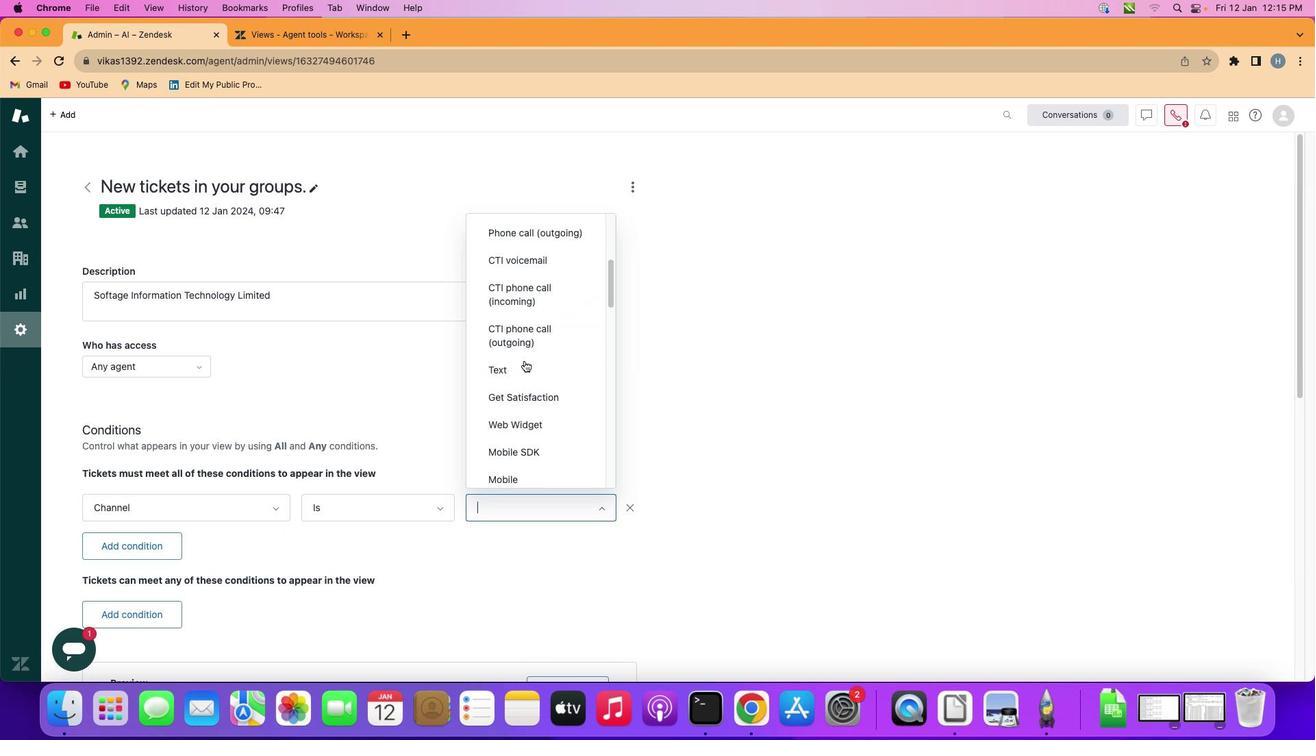 
Action: Mouse scrolled (524, 361) with delta (0, 0)
Screenshot: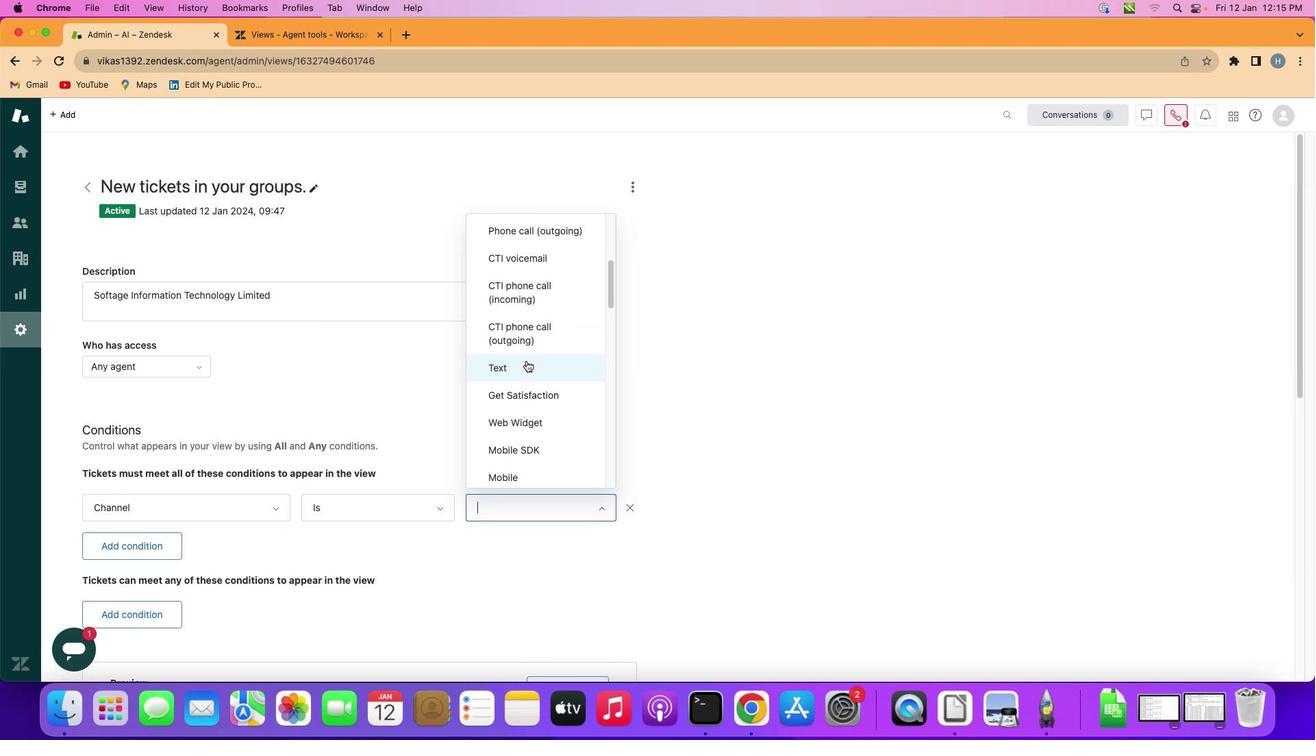 
Action: Mouse moved to (535, 361)
Screenshot: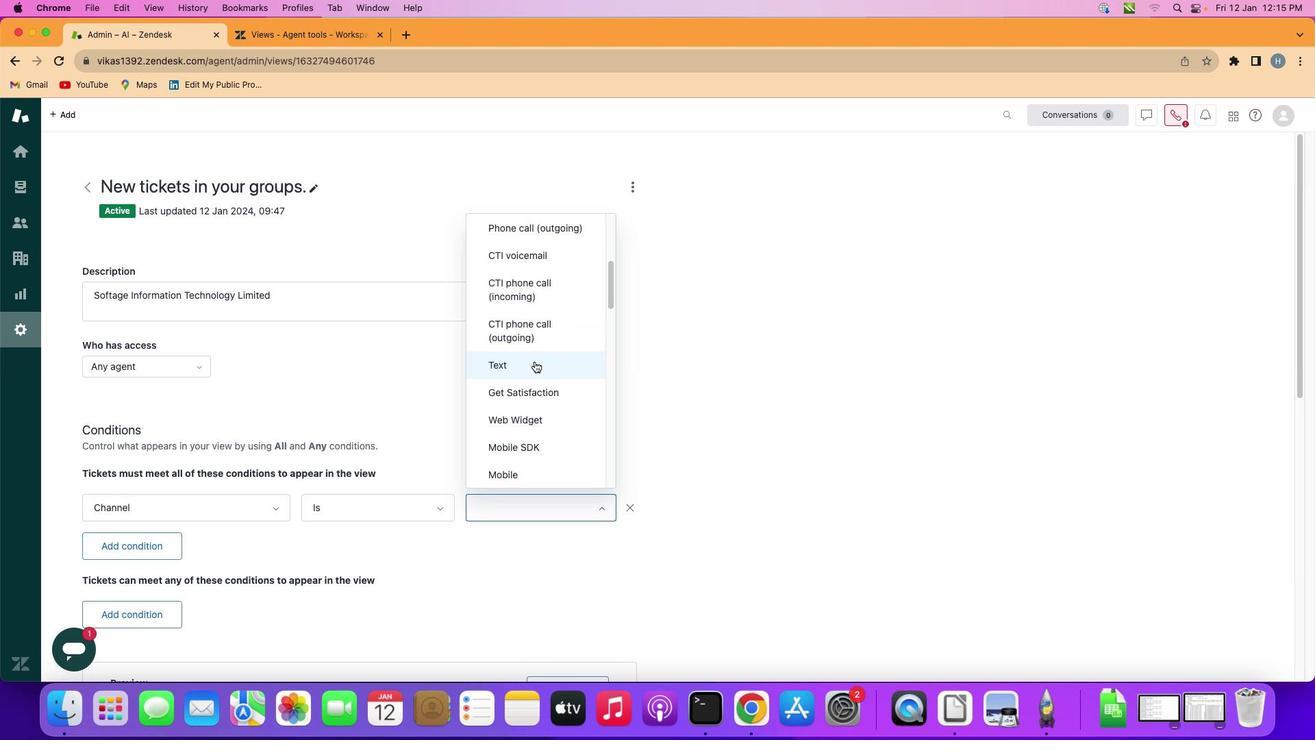 
Action: Mouse scrolled (535, 361) with delta (0, 0)
Screenshot: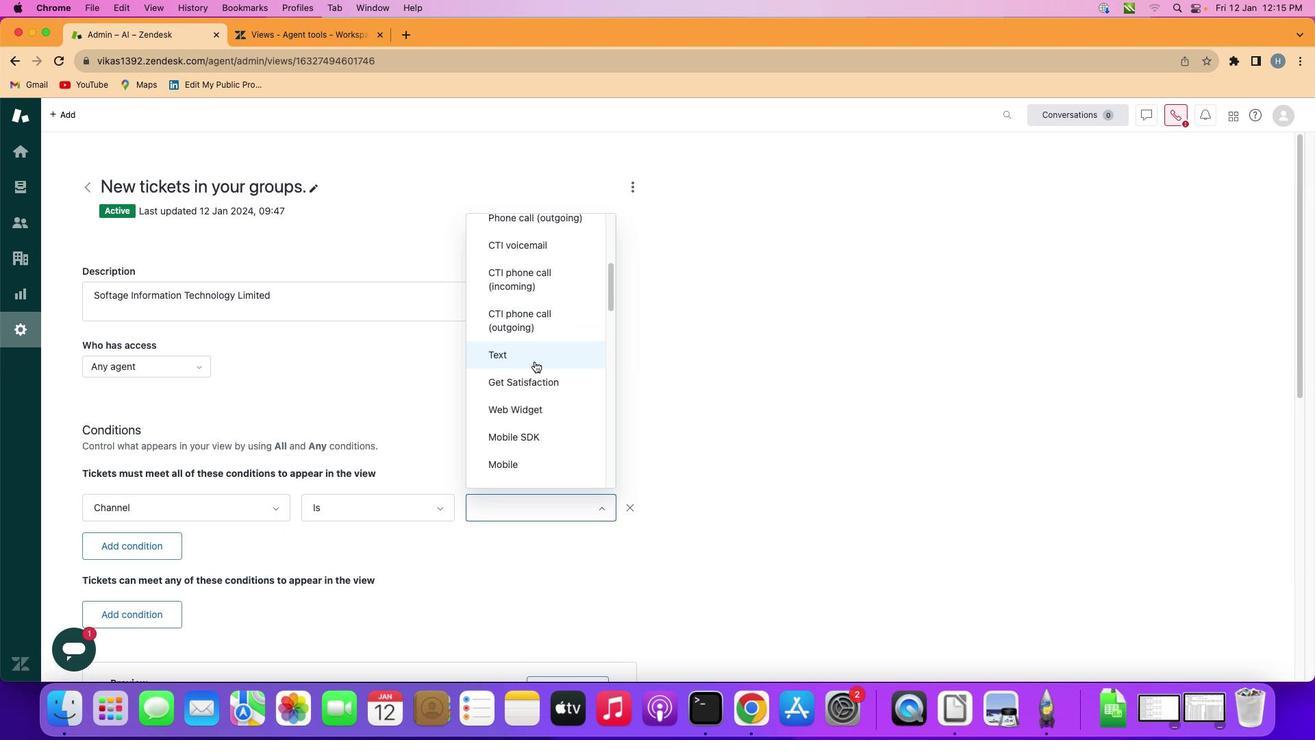 
Action: Mouse scrolled (535, 361) with delta (0, 0)
Screenshot: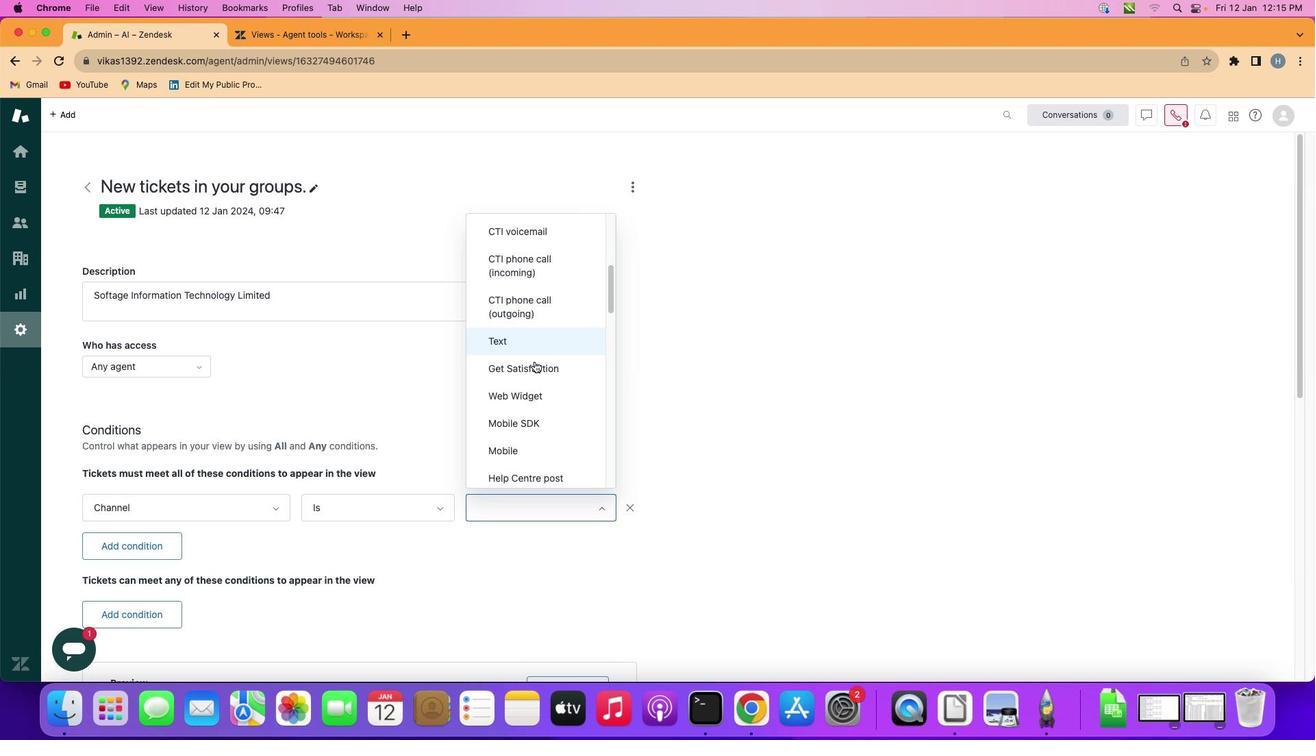 
Action: Mouse scrolled (535, 361) with delta (0, 0)
Screenshot: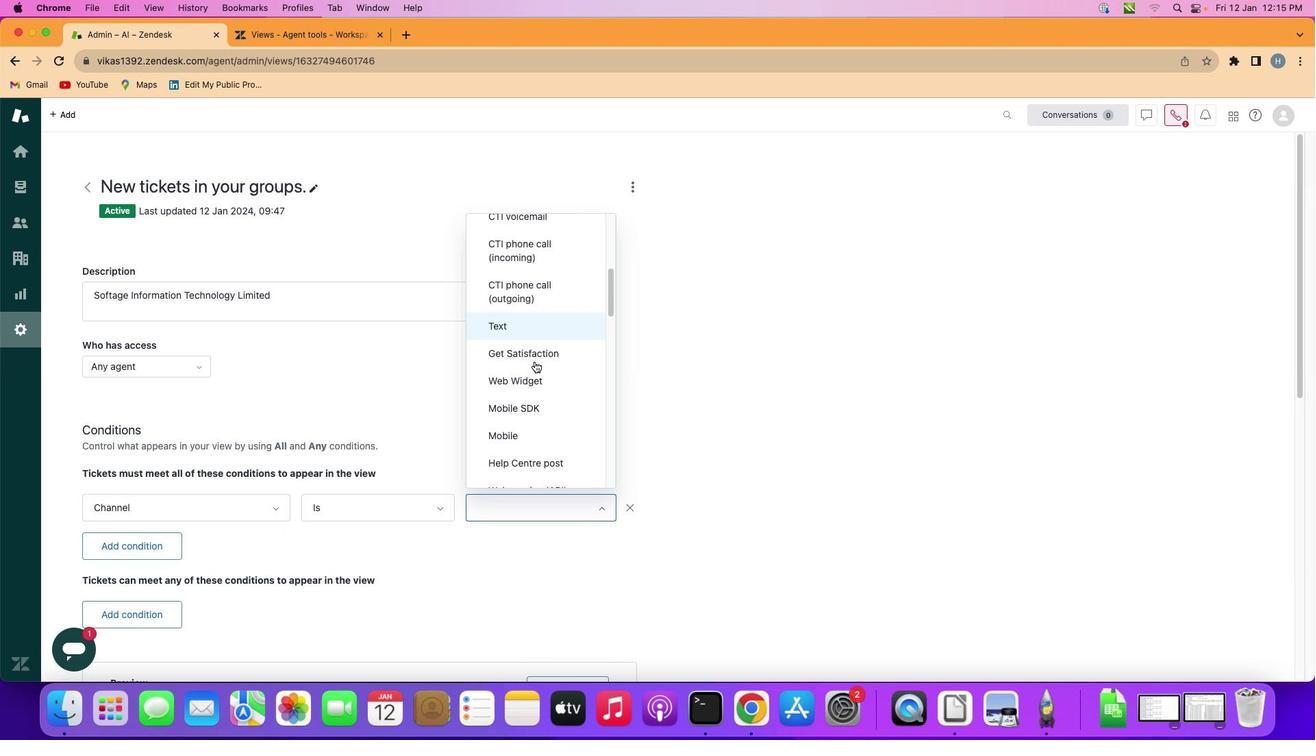 
Action: Mouse scrolled (535, 361) with delta (0, 0)
Screenshot: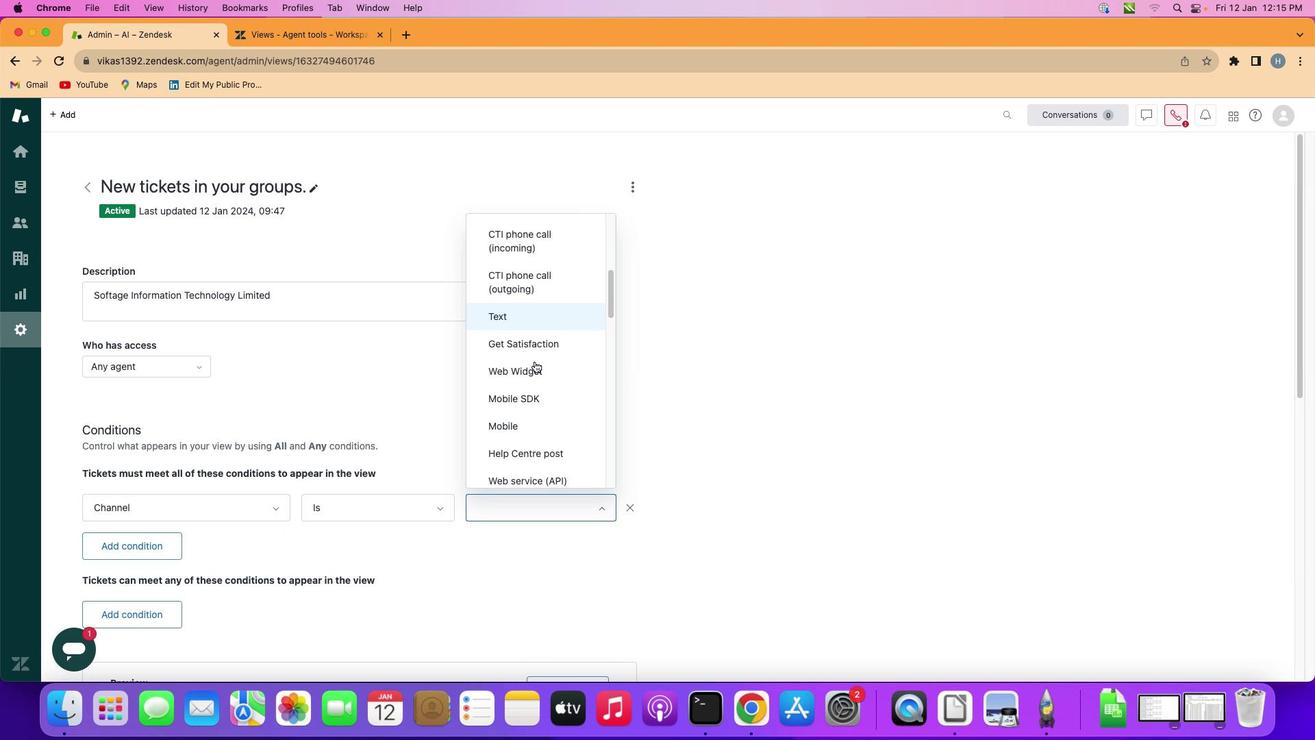 
Action: Mouse moved to (532, 365)
Screenshot: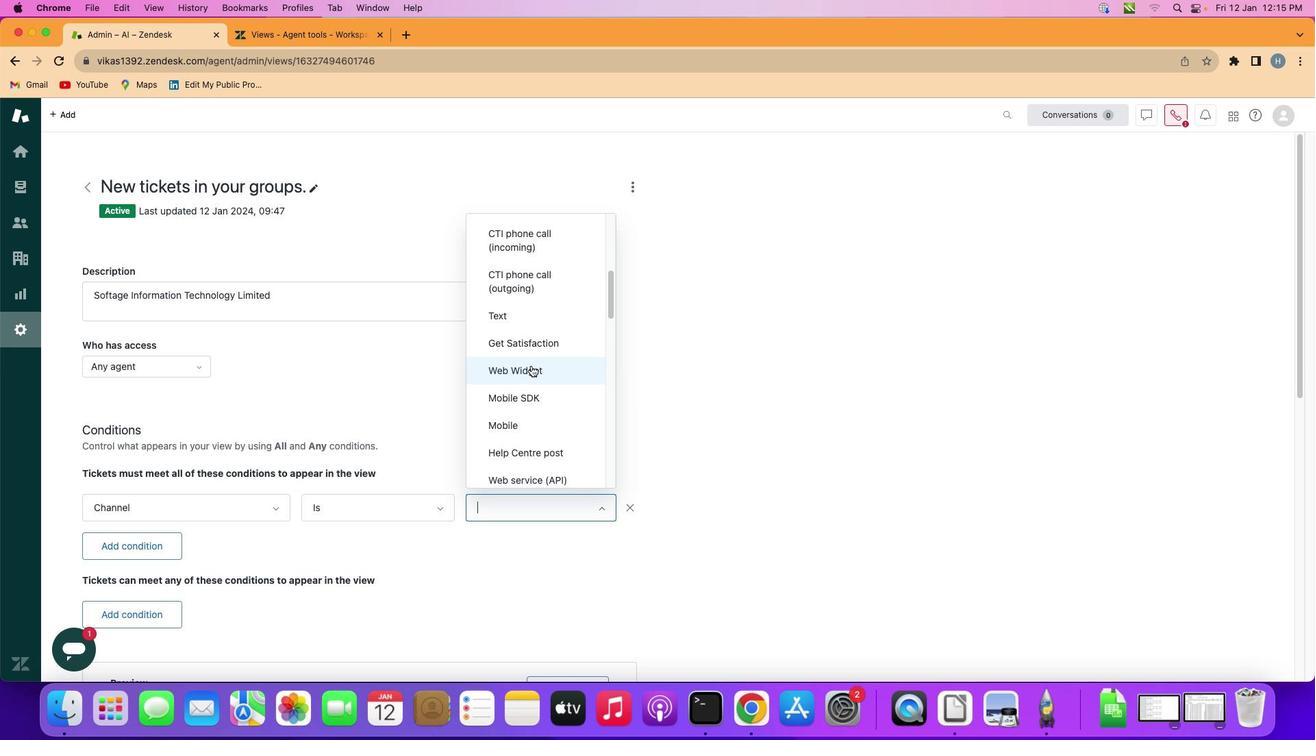 
Action: Mouse scrolled (532, 365) with delta (0, 0)
Screenshot: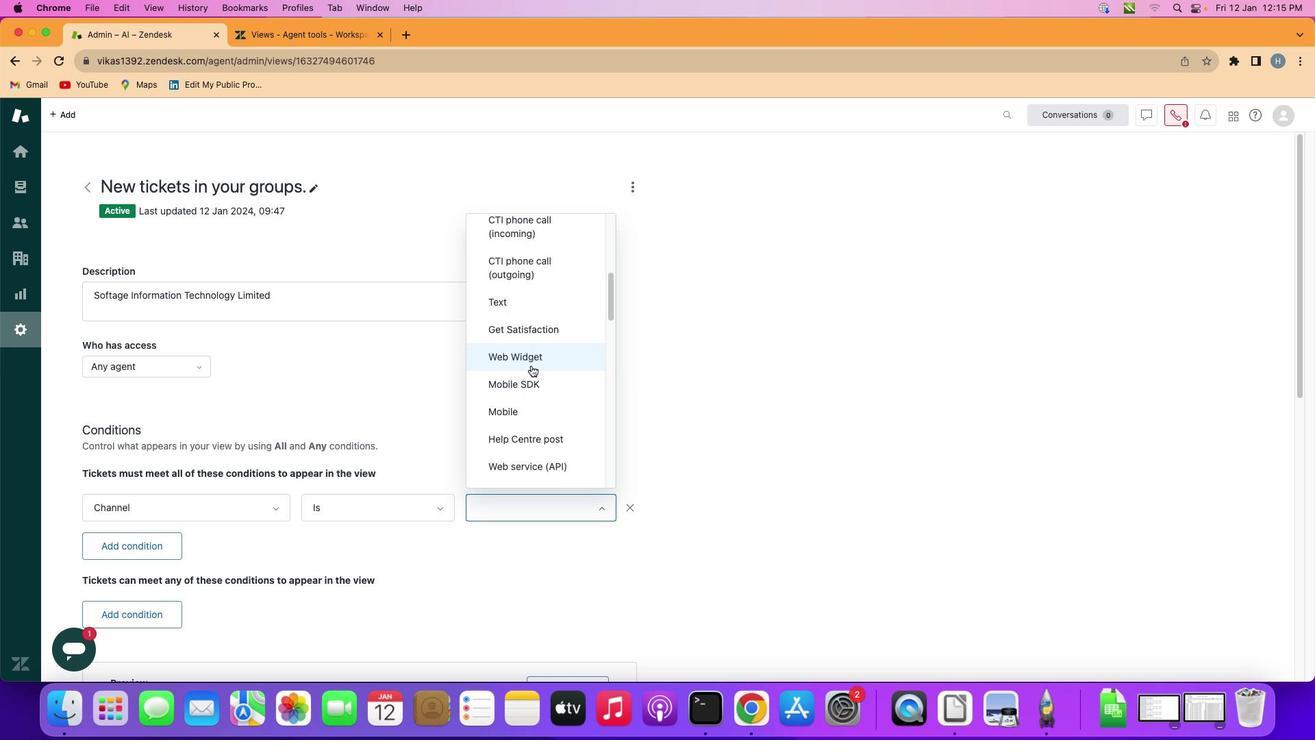 
Action: Mouse scrolled (532, 365) with delta (0, 0)
Screenshot: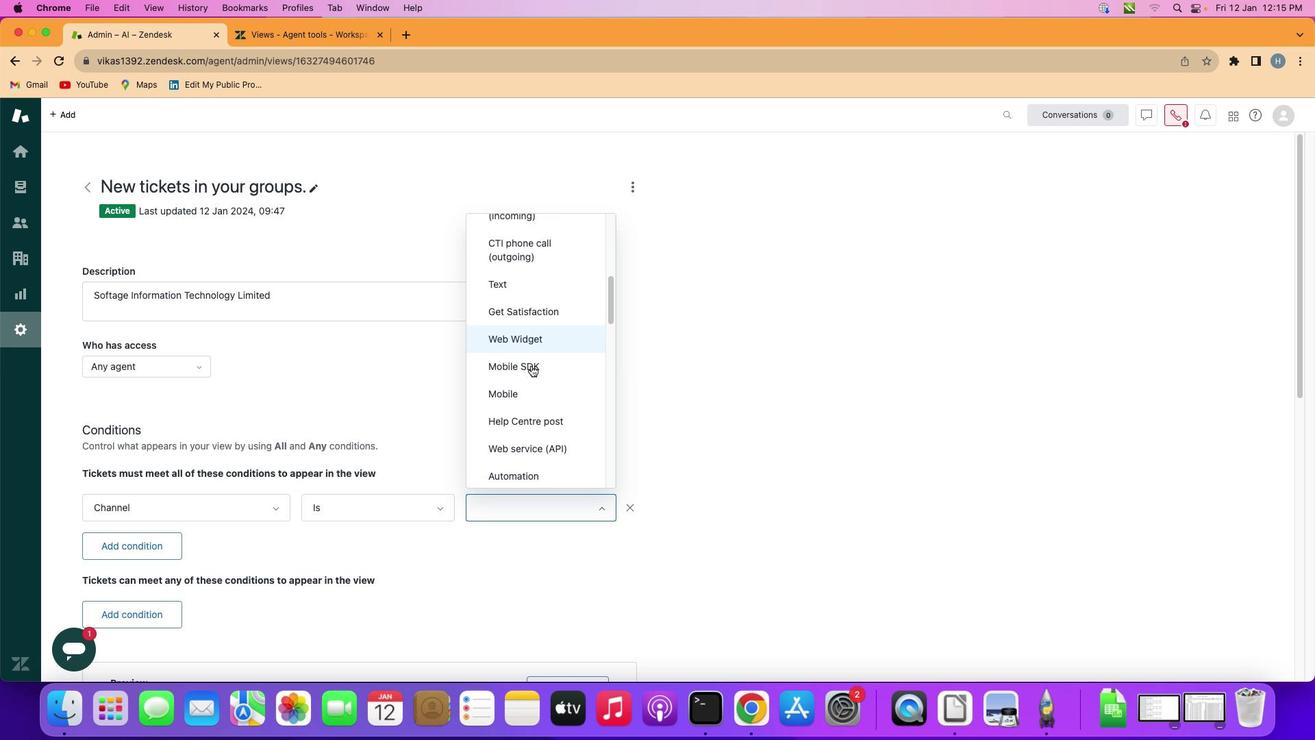 
Action: Mouse scrolled (532, 365) with delta (0, 0)
Screenshot: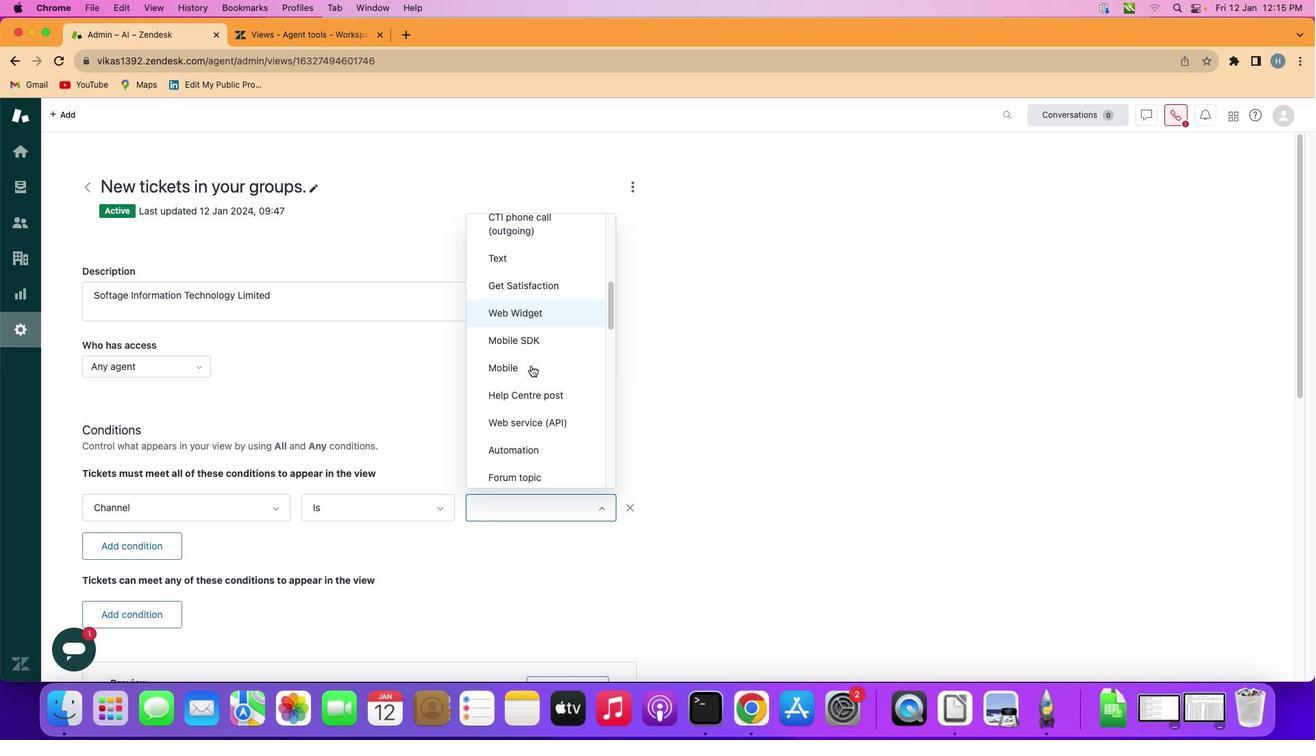 
Action: Mouse scrolled (532, 365) with delta (0, 0)
Screenshot: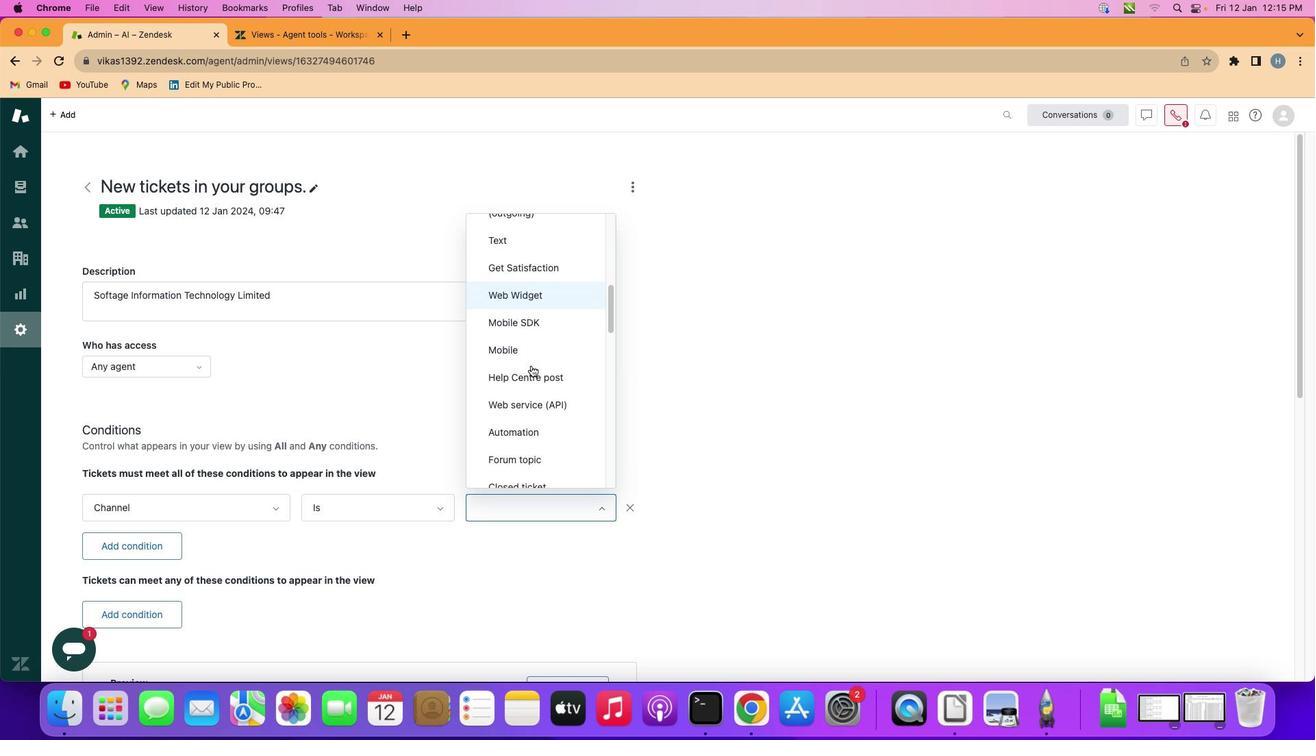 
Action: Mouse scrolled (532, 365) with delta (0, 0)
Screenshot: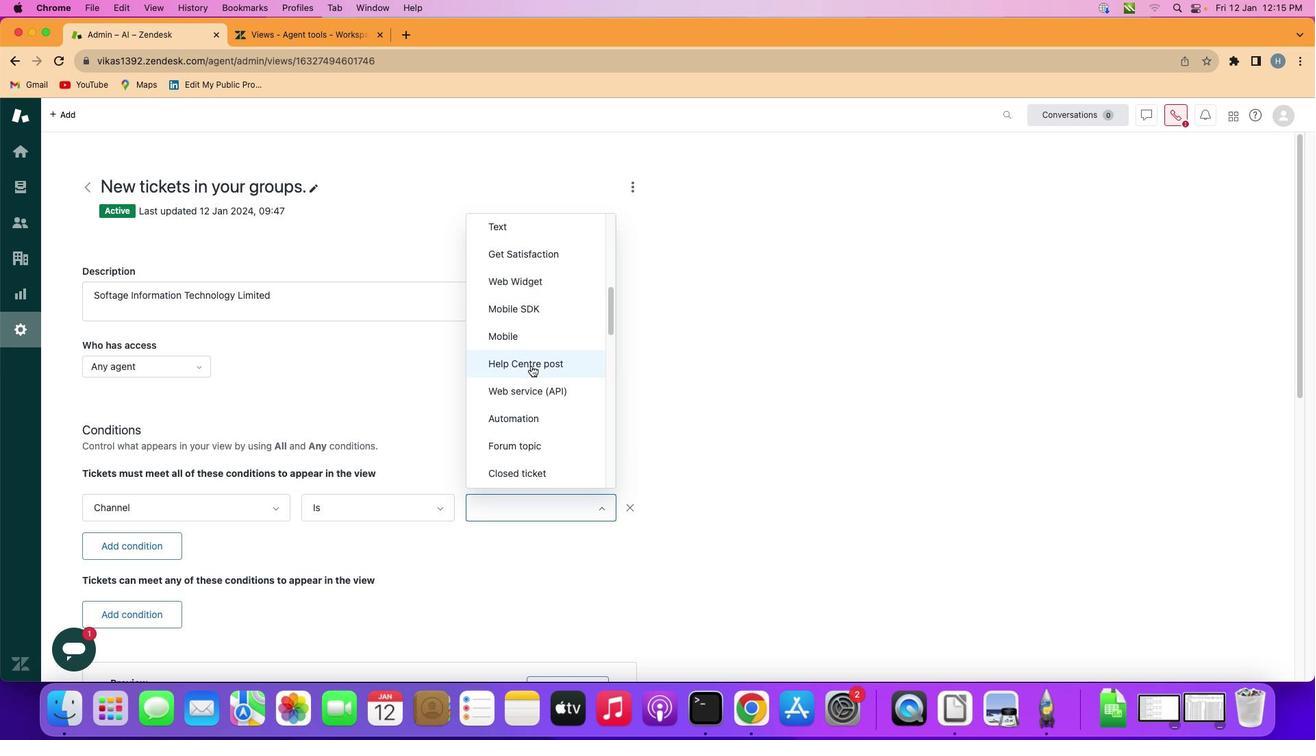 
Action: Mouse moved to (532, 366)
Screenshot: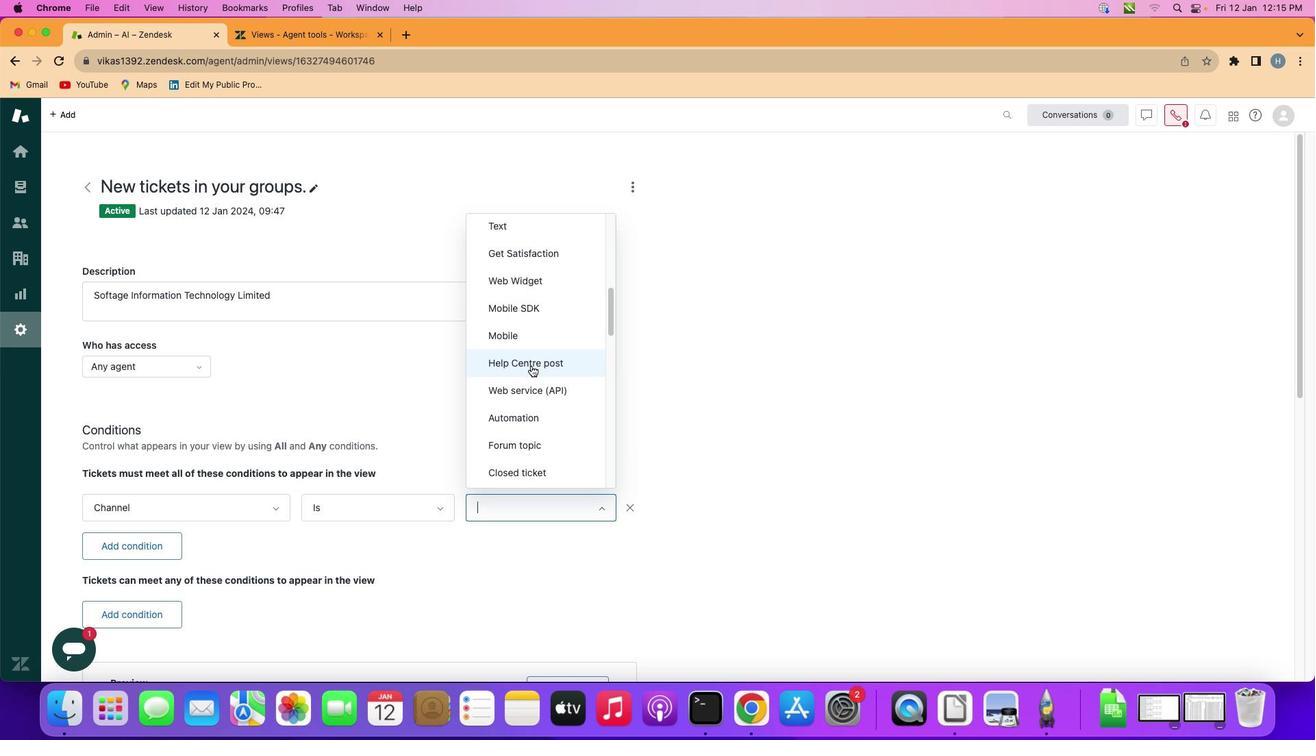 
Action: Mouse scrolled (532, 366) with delta (0, 0)
Screenshot: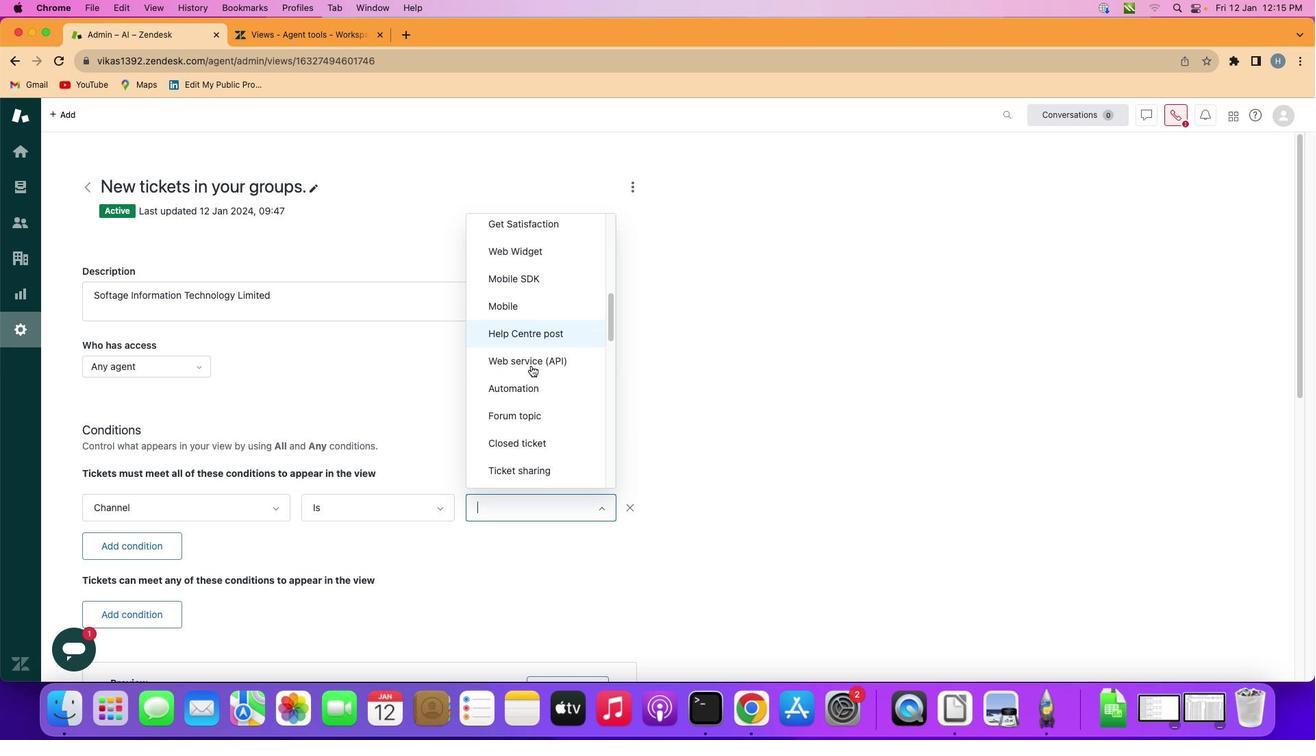 
Action: Mouse scrolled (532, 366) with delta (0, 0)
Screenshot: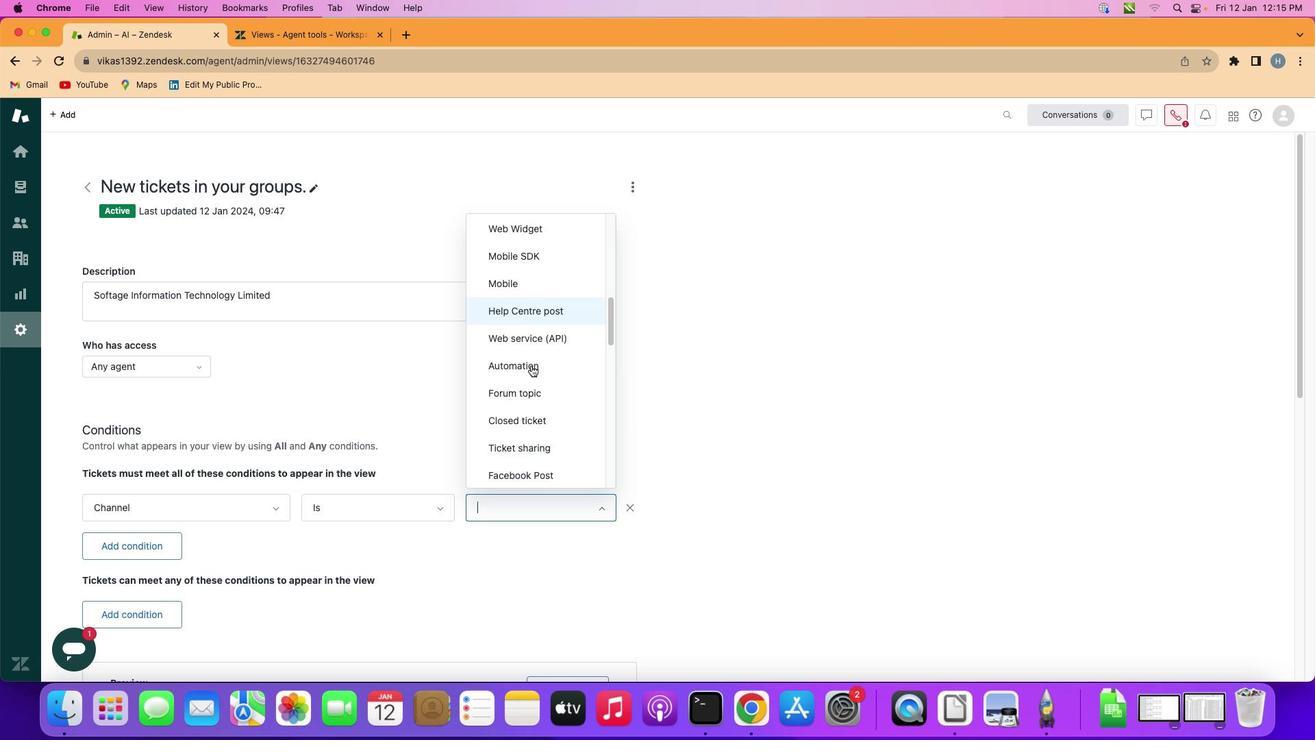 
Action: Mouse scrolled (532, 366) with delta (0, 0)
Screenshot: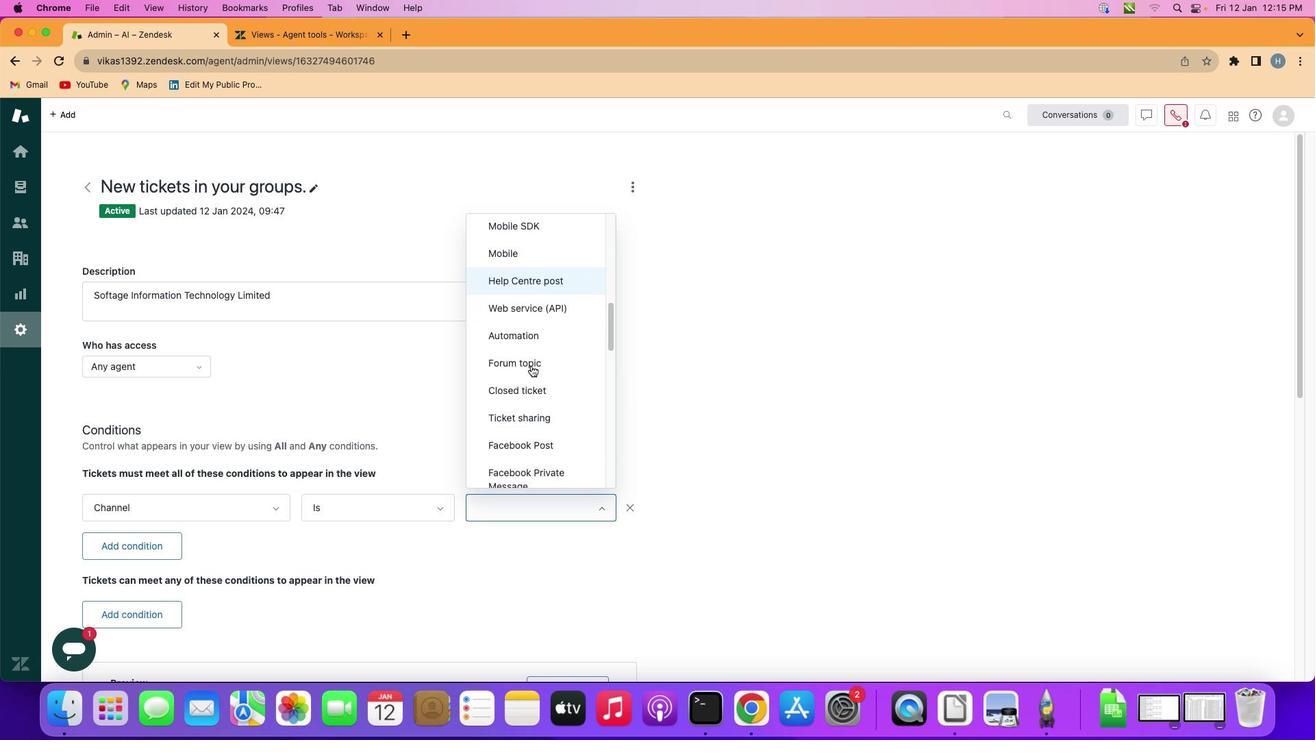 
Action: Mouse scrolled (532, 366) with delta (0, 0)
Screenshot: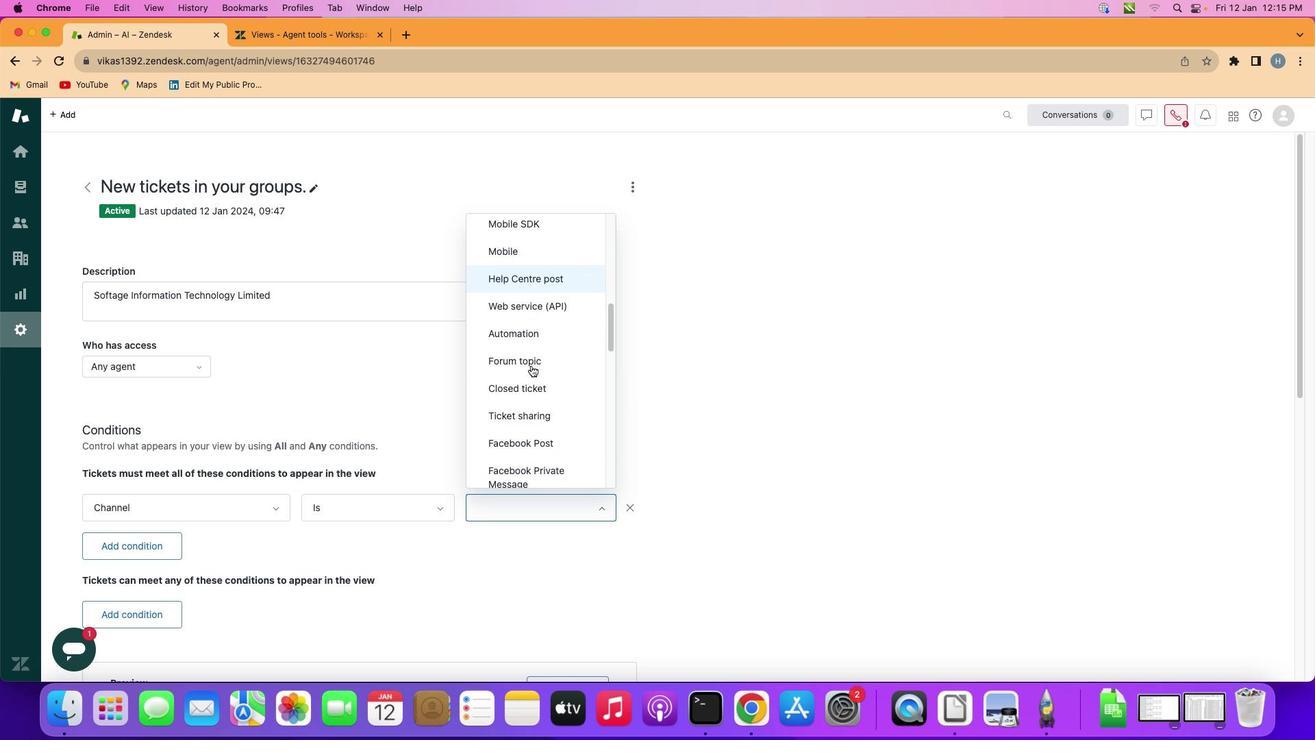 
Action: Mouse scrolled (532, 366) with delta (0, 0)
Screenshot: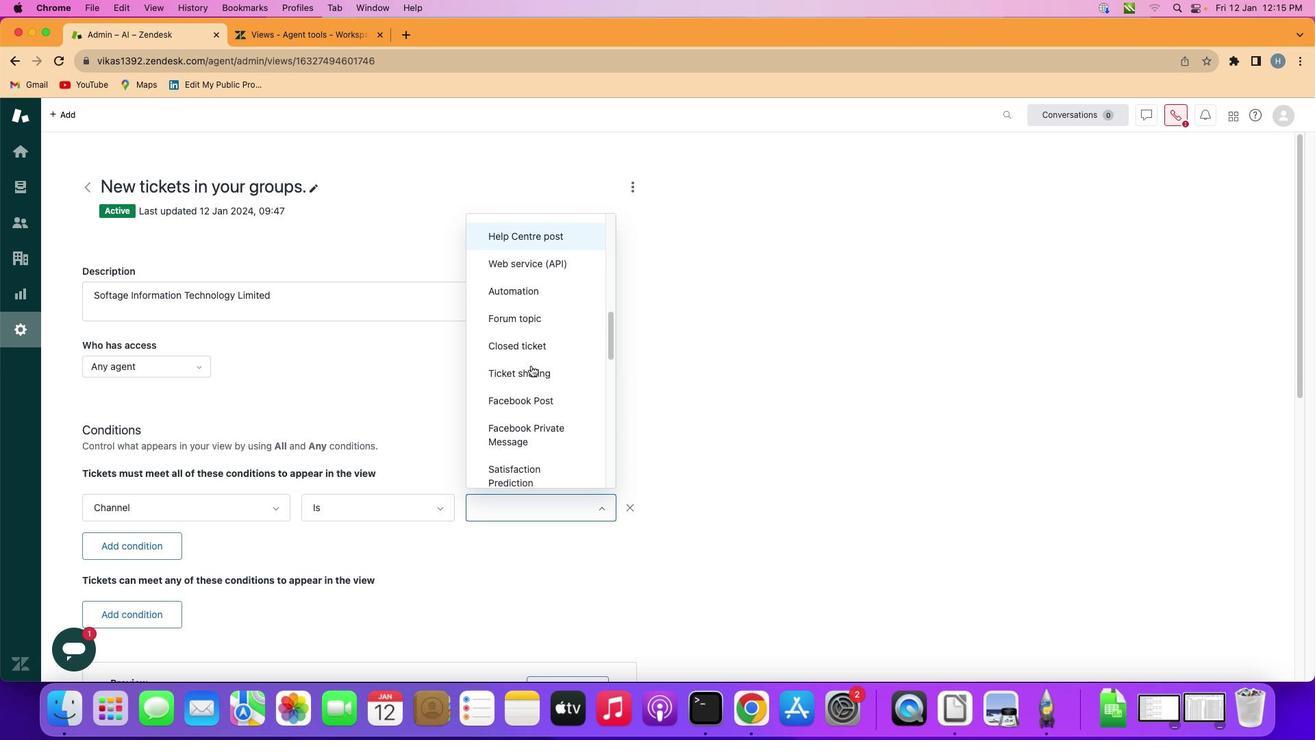 
Action: Mouse scrolled (532, 366) with delta (0, 0)
Screenshot: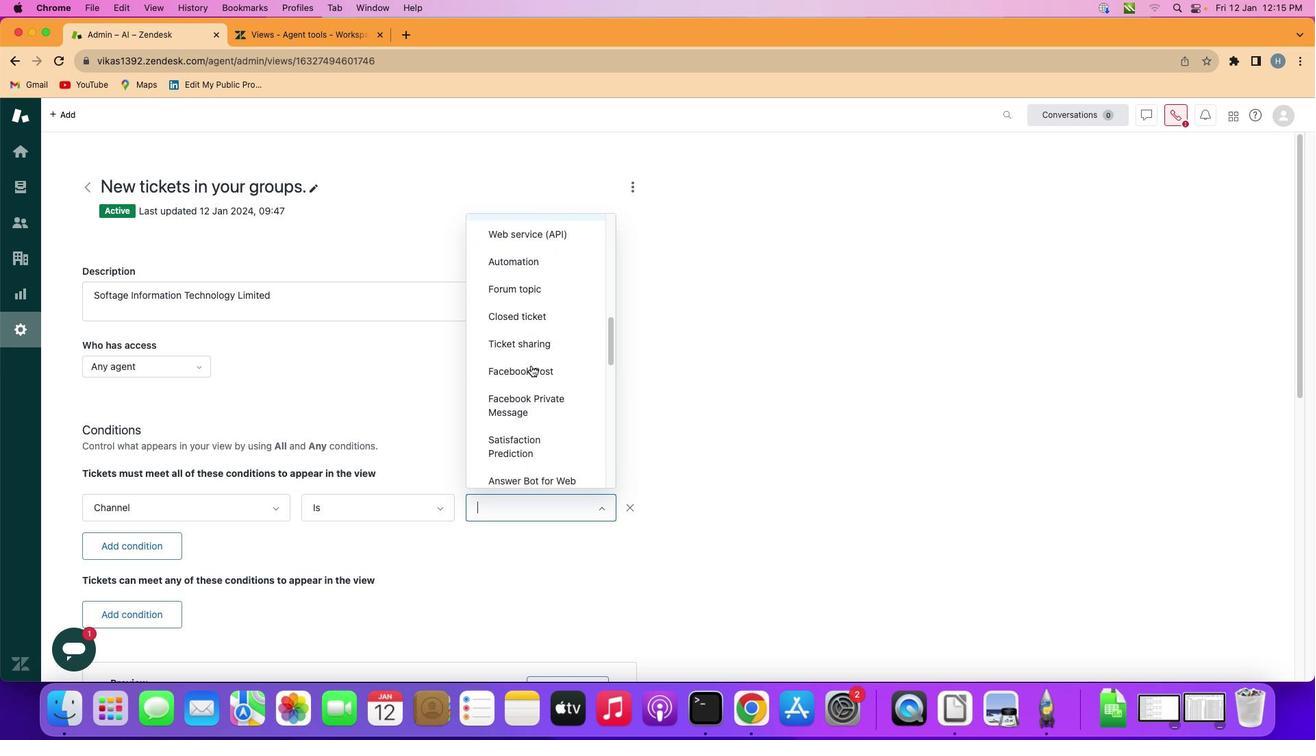 
Action: Mouse scrolled (532, 366) with delta (0, 0)
Screenshot: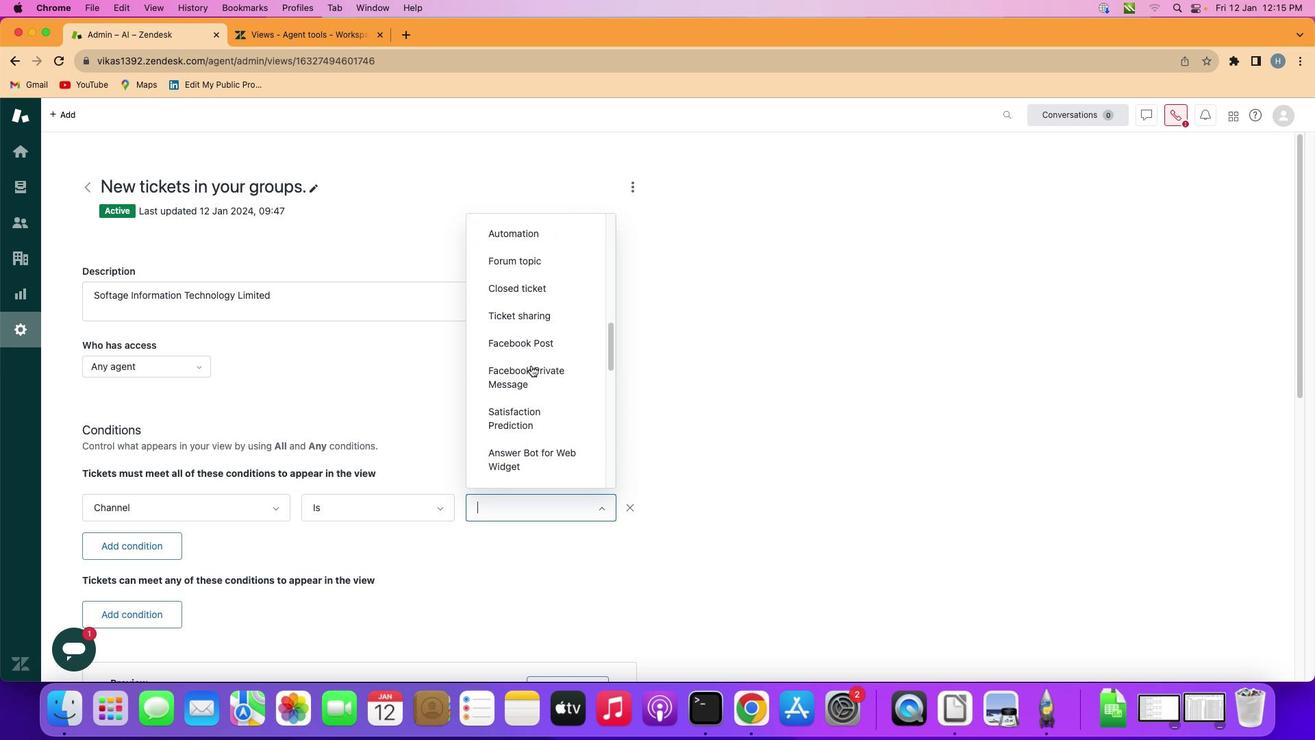 
Action: Mouse scrolled (532, 366) with delta (0, 0)
Screenshot: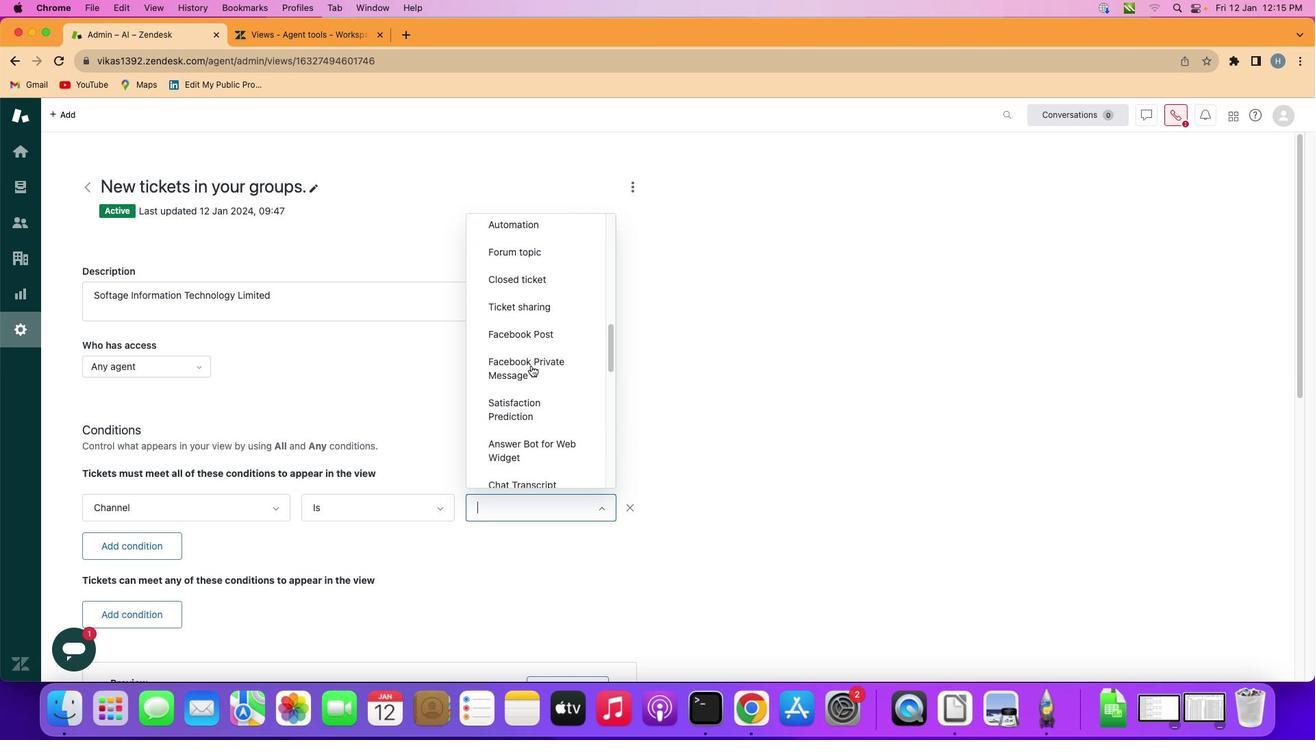 
Action: Mouse scrolled (532, 366) with delta (0, 0)
Screenshot: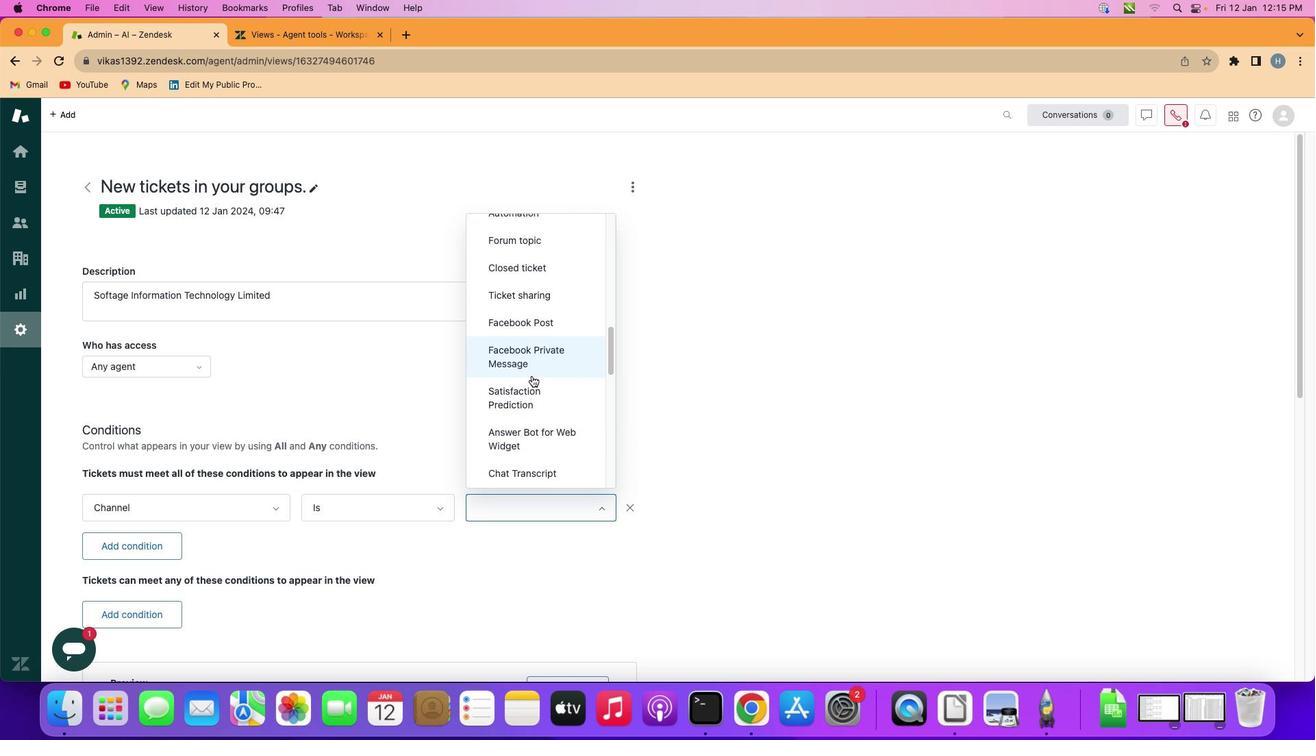 
Action: Mouse scrolled (532, 366) with delta (0, 0)
Screenshot: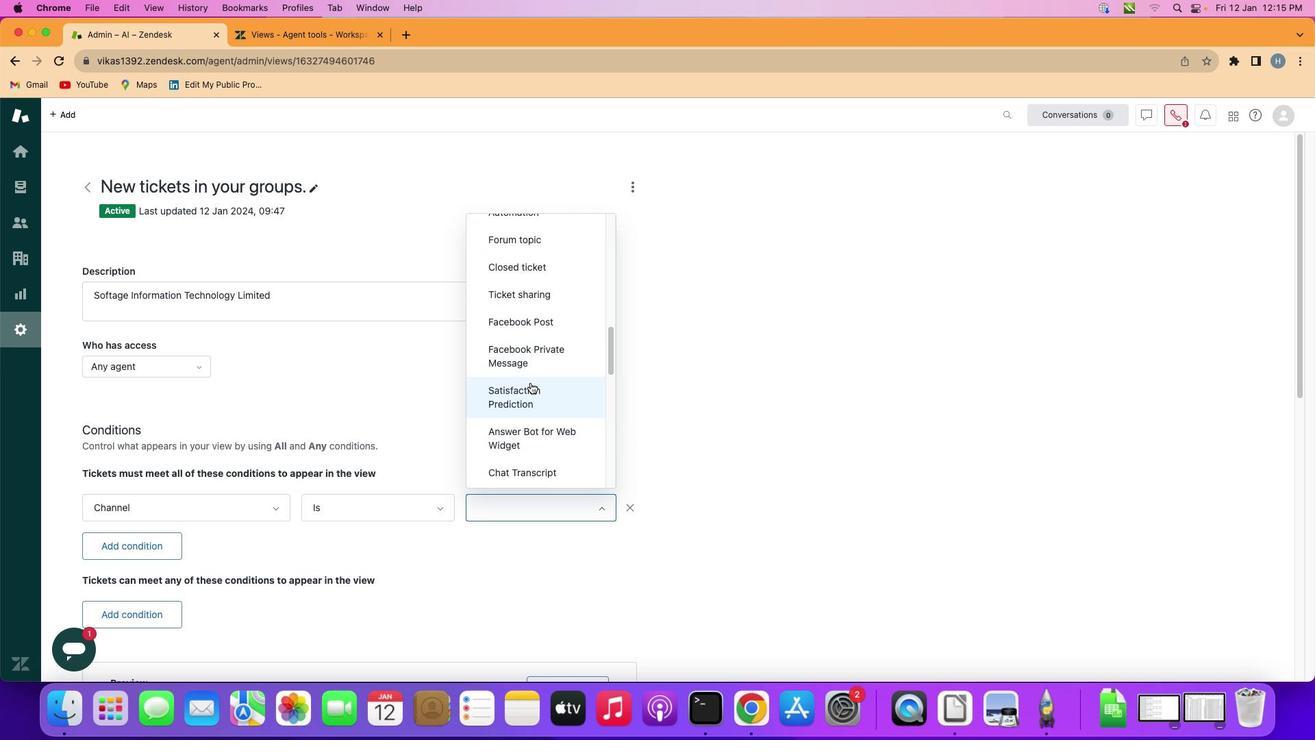 
Action: Mouse moved to (531, 387)
Screenshot: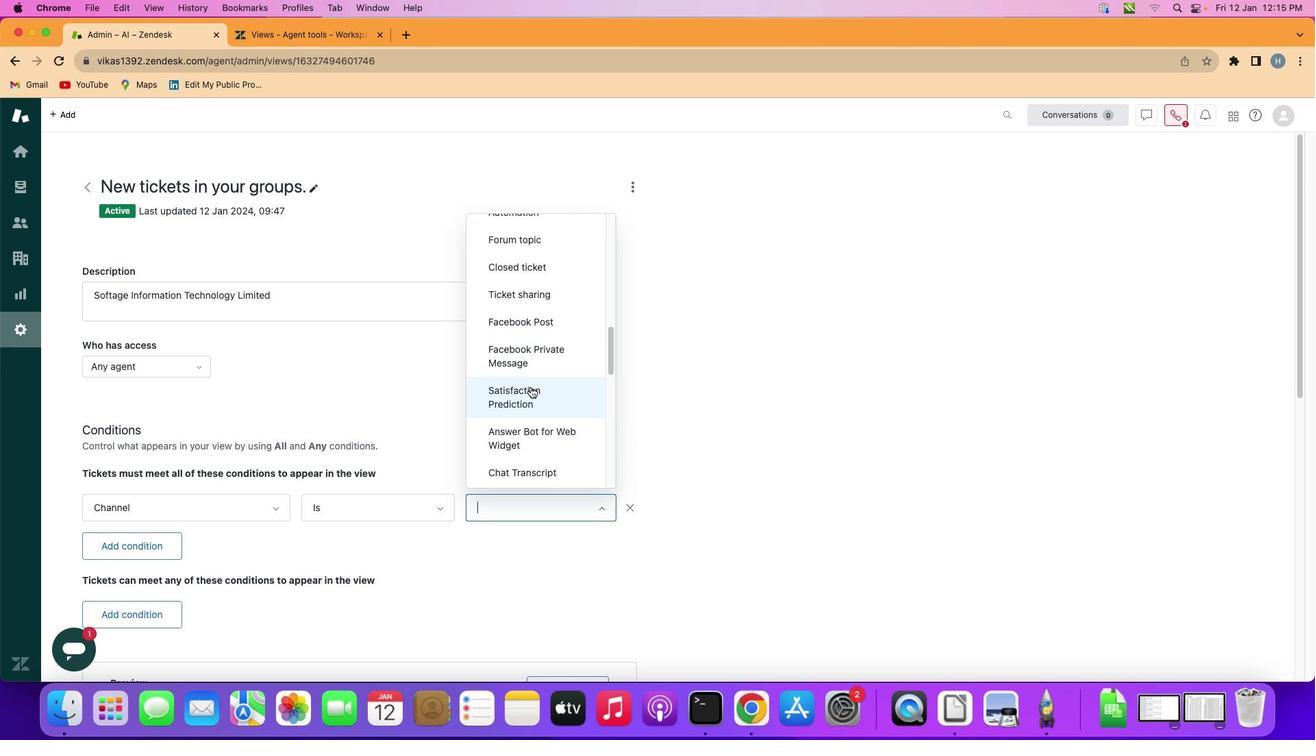 
Action: Mouse pressed left at (531, 387)
Screenshot: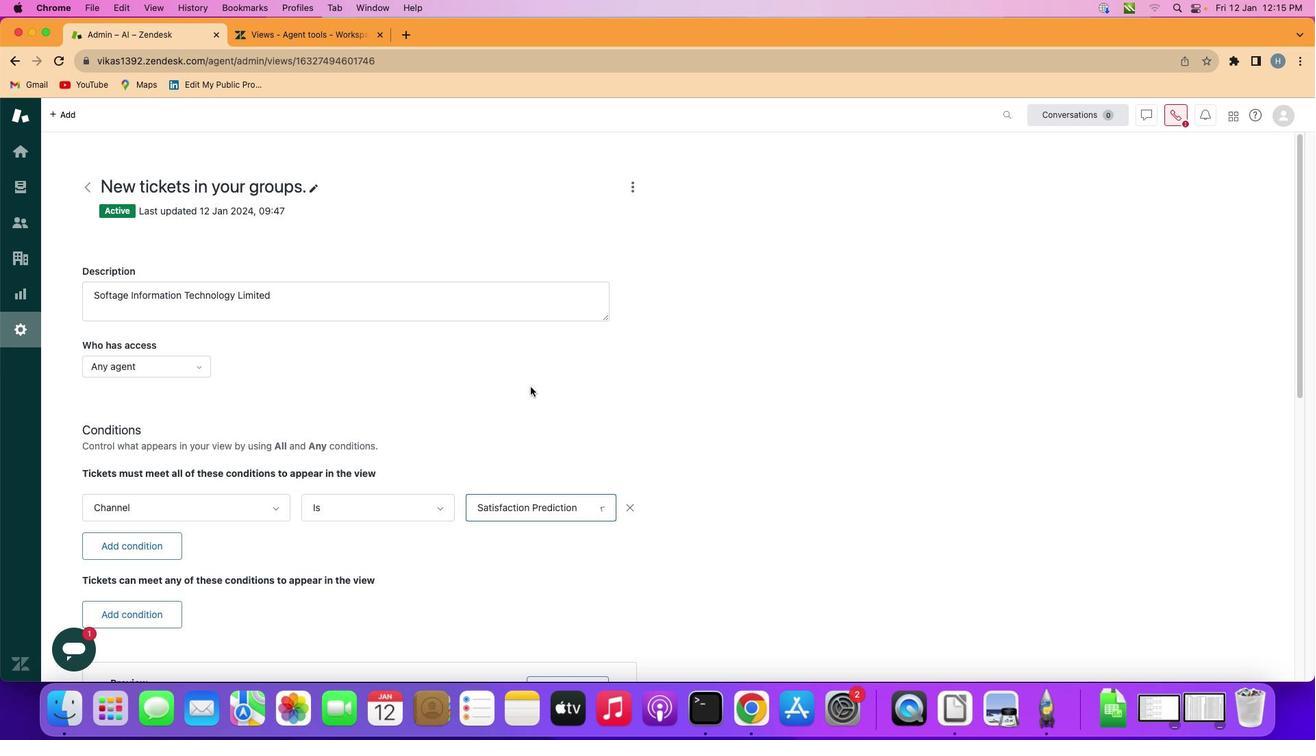 
